 Task: Find connections with filter location Annaberg-Buchholz with filter topic #Businessintelligence with filter profile language Spanish with filter current company Crestron Electronics with filter school Amrita Vishwa Vidyapeetham with filter industry Education Administration Programs with filter service category Software Testing with filter keywords title Customer Support Representative
Action: Mouse moved to (561, 75)
Screenshot: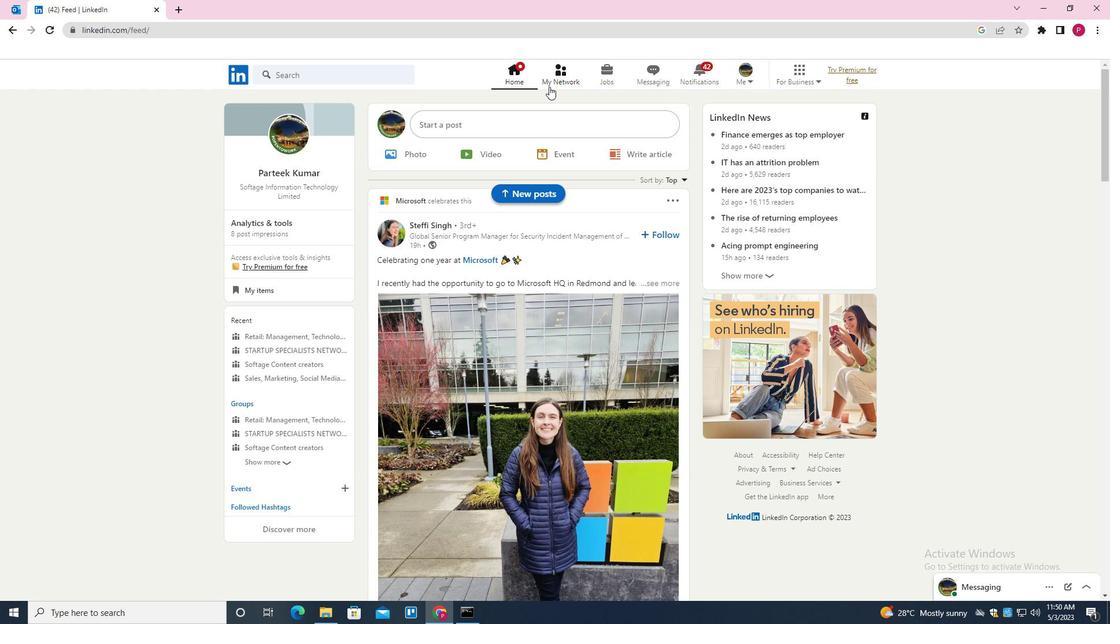 
Action: Mouse pressed left at (561, 75)
Screenshot: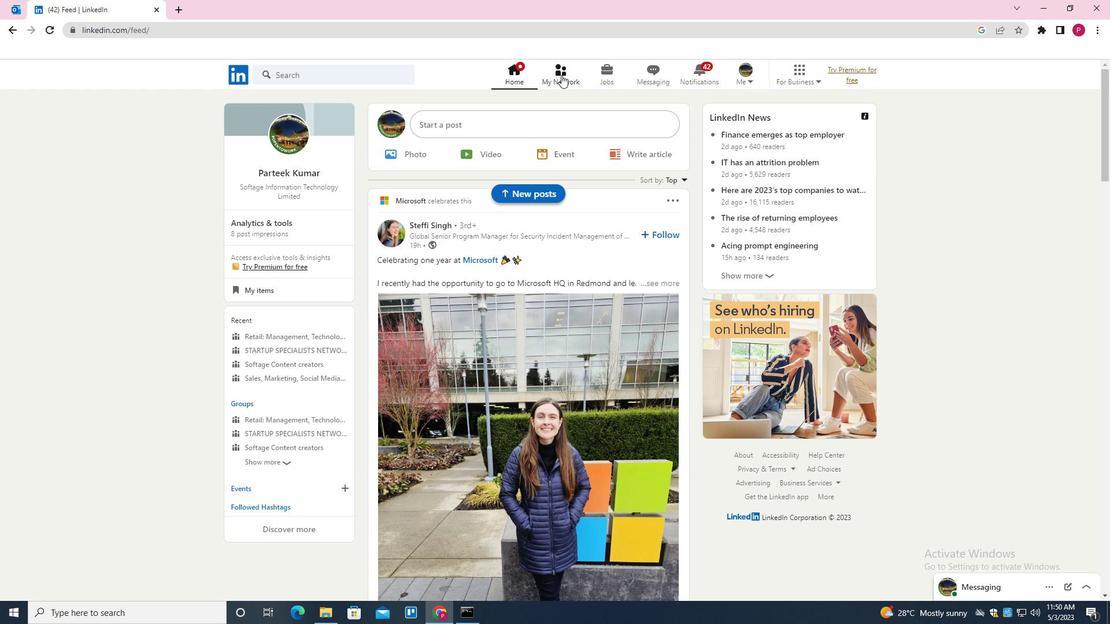 
Action: Mouse moved to (356, 140)
Screenshot: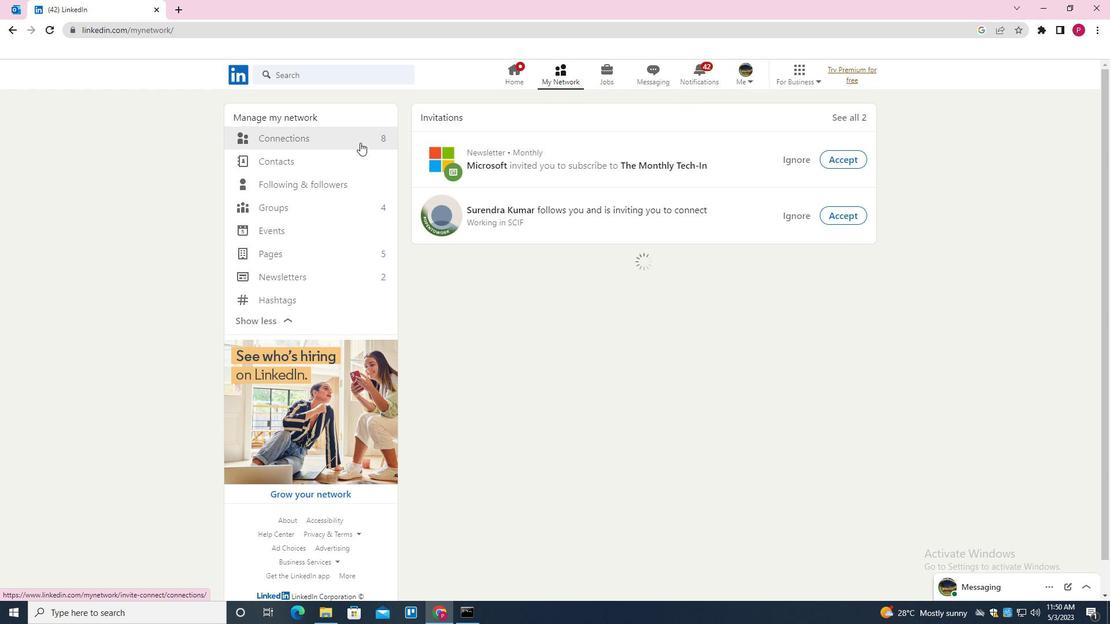 
Action: Mouse pressed left at (356, 140)
Screenshot: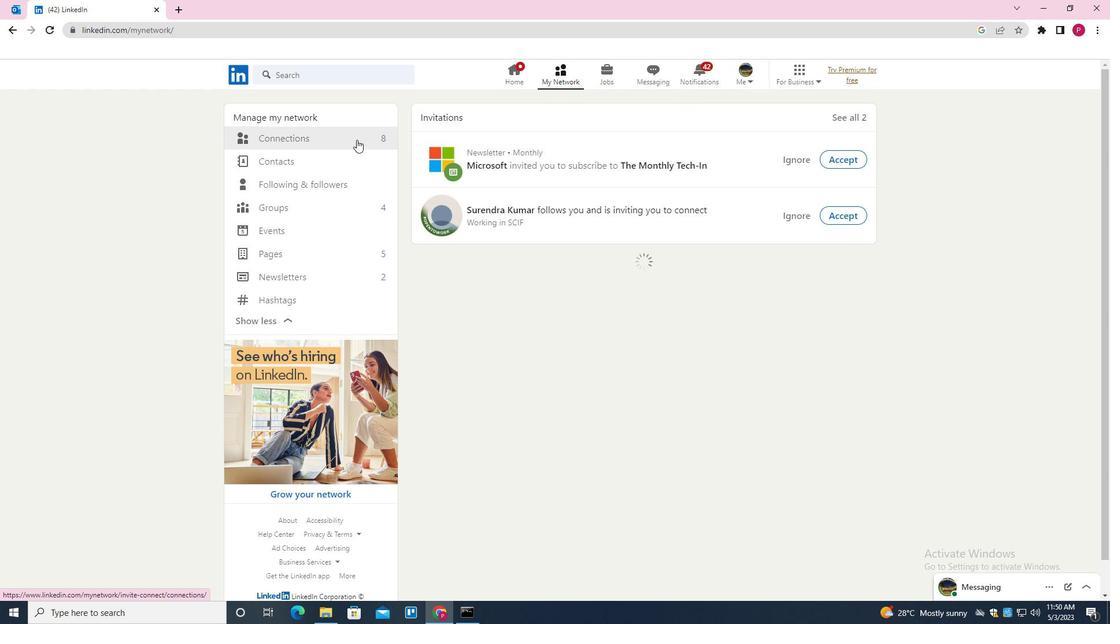 
Action: Mouse moved to (656, 139)
Screenshot: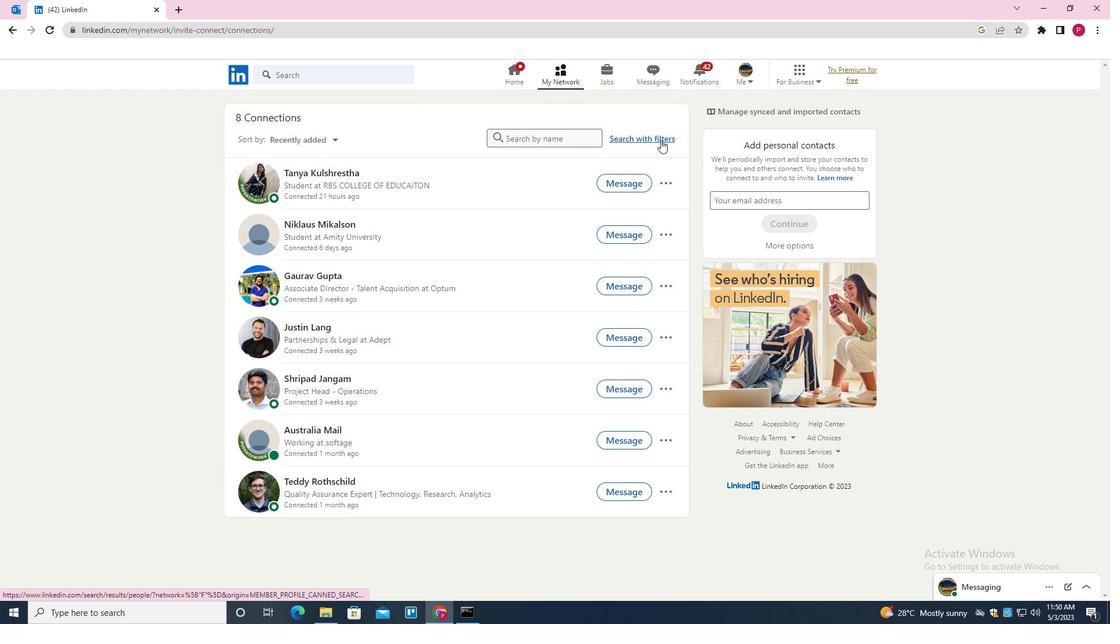 
Action: Mouse pressed left at (656, 139)
Screenshot: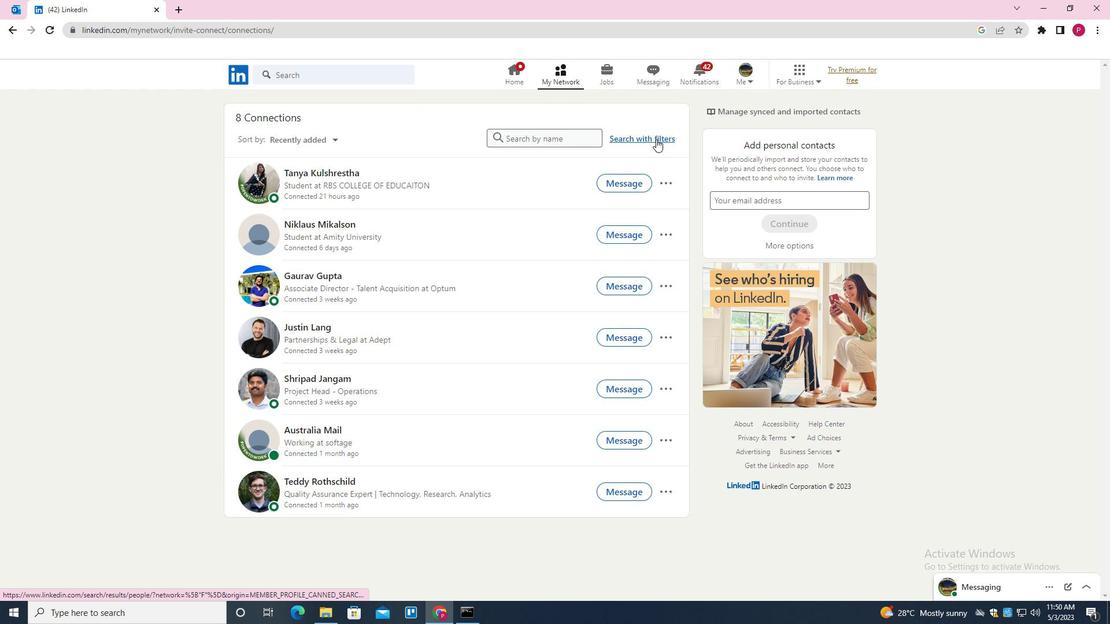 
Action: Mouse moved to (590, 108)
Screenshot: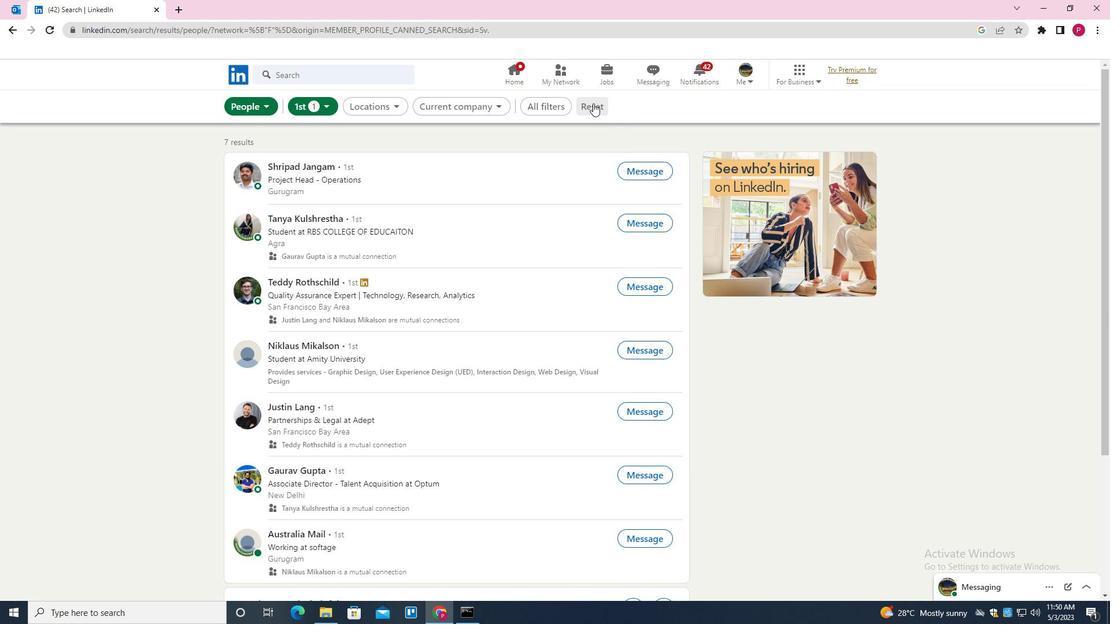 
Action: Mouse pressed left at (590, 108)
Screenshot: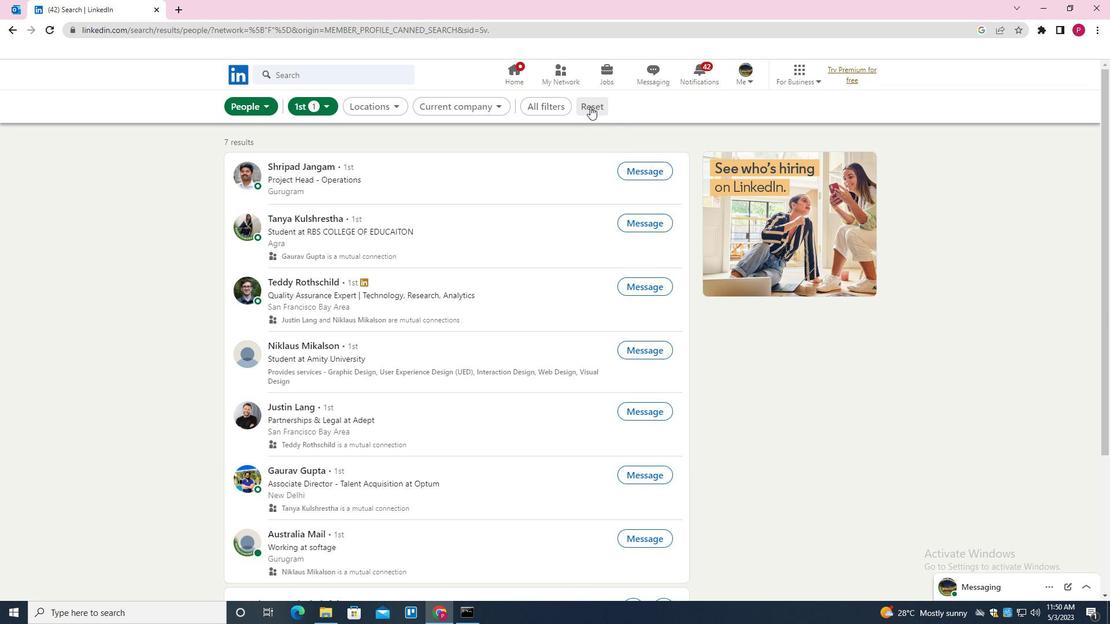 
Action: Mouse moved to (584, 106)
Screenshot: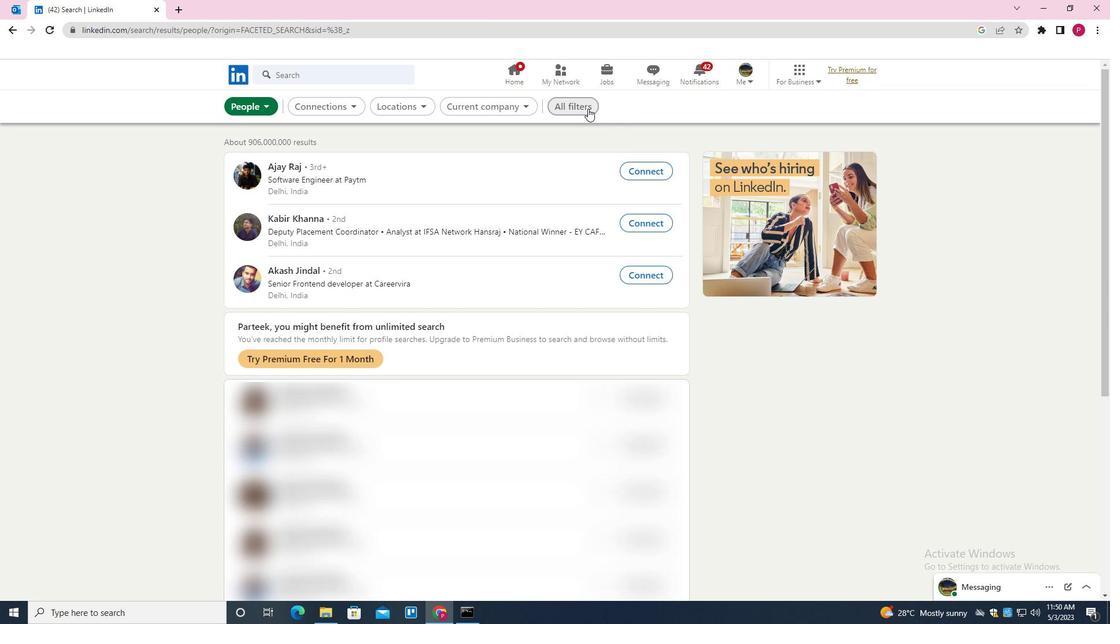 
Action: Mouse pressed left at (584, 106)
Screenshot: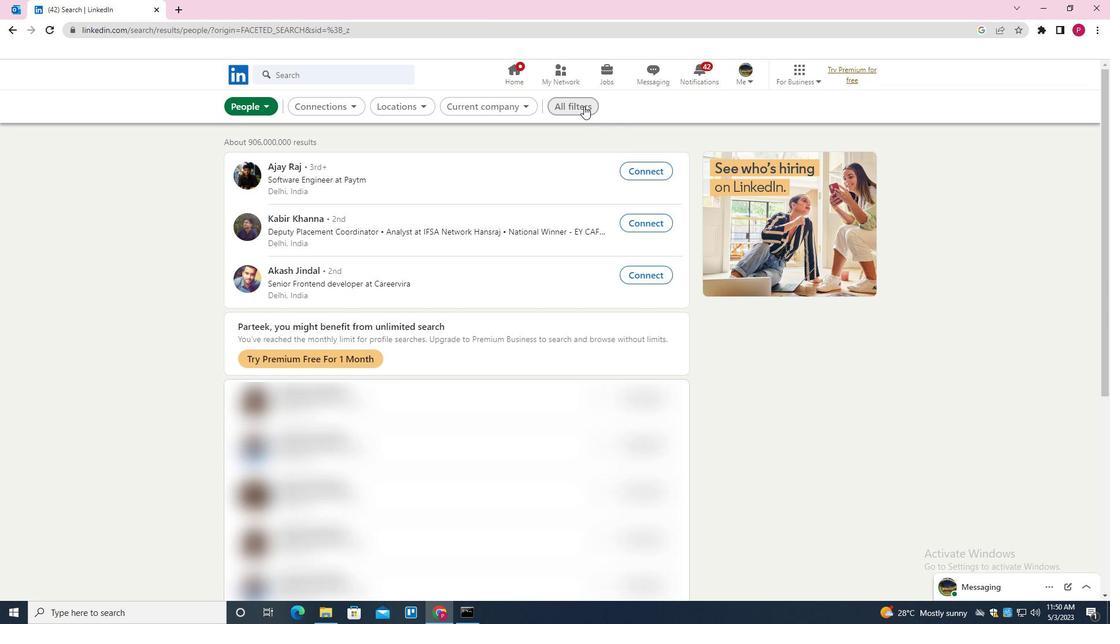 
Action: Mouse moved to (837, 248)
Screenshot: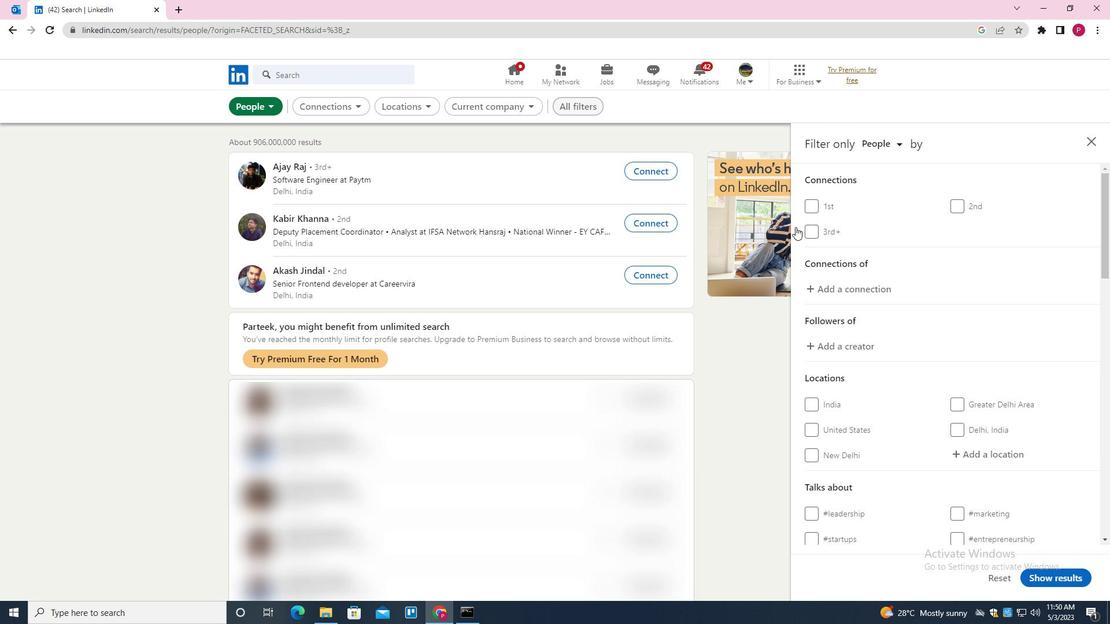 
Action: Mouse scrolled (837, 248) with delta (0, 0)
Screenshot: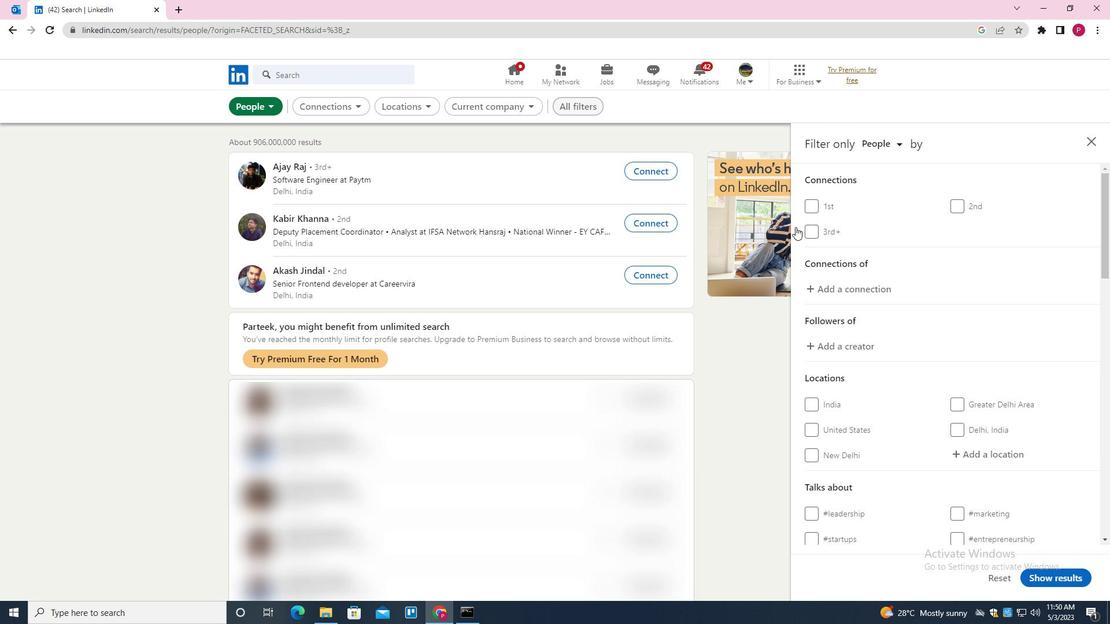 
Action: Mouse moved to (852, 258)
Screenshot: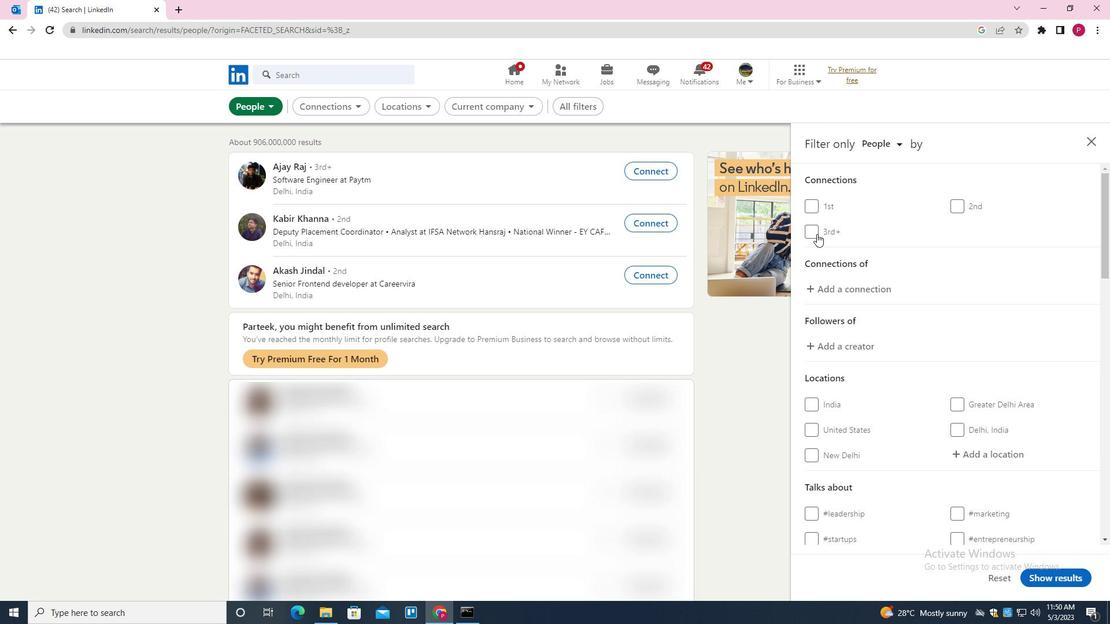 
Action: Mouse scrolled (852, 257) with delta (0, 0)
Screenshot: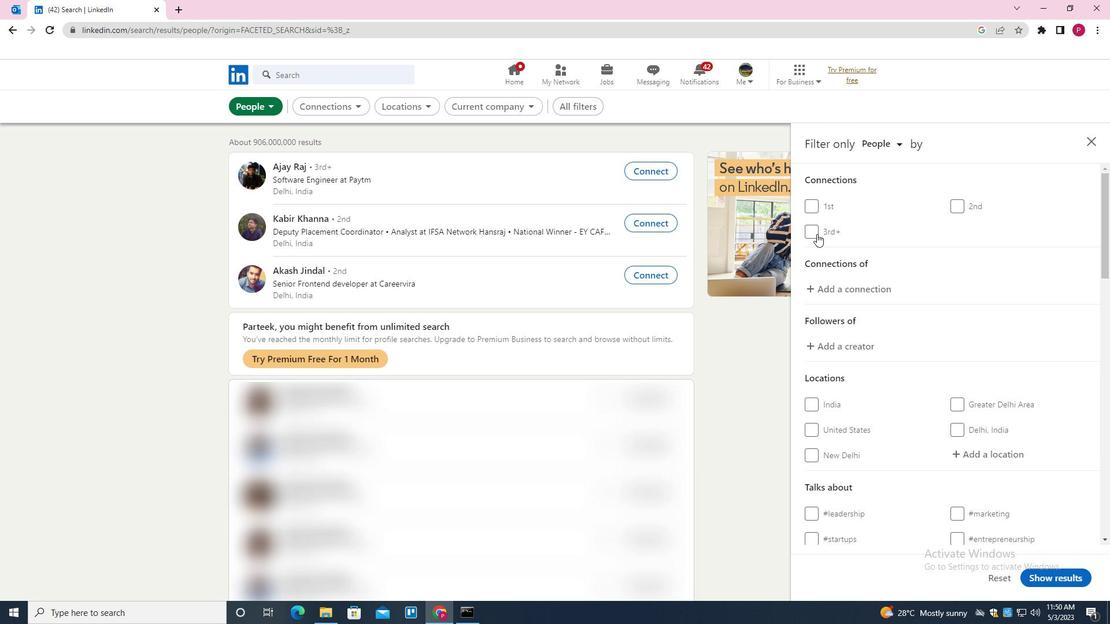 
Action: Mouse moved to (993, 343)
Screenshot: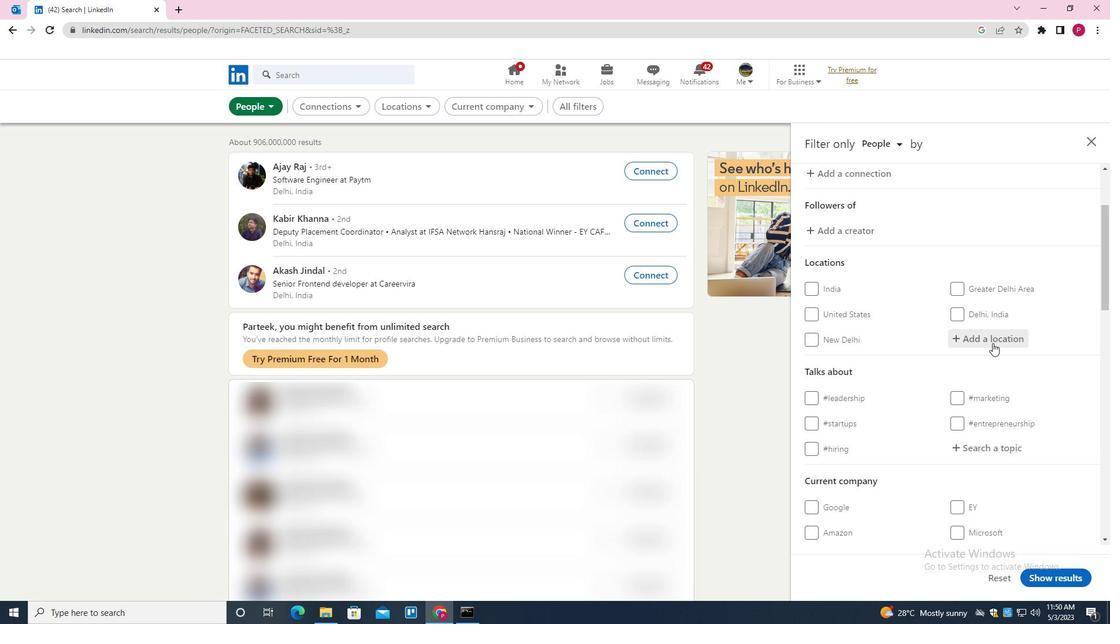 
Action: Mouse pressed left at (993, 343)
Screenshot: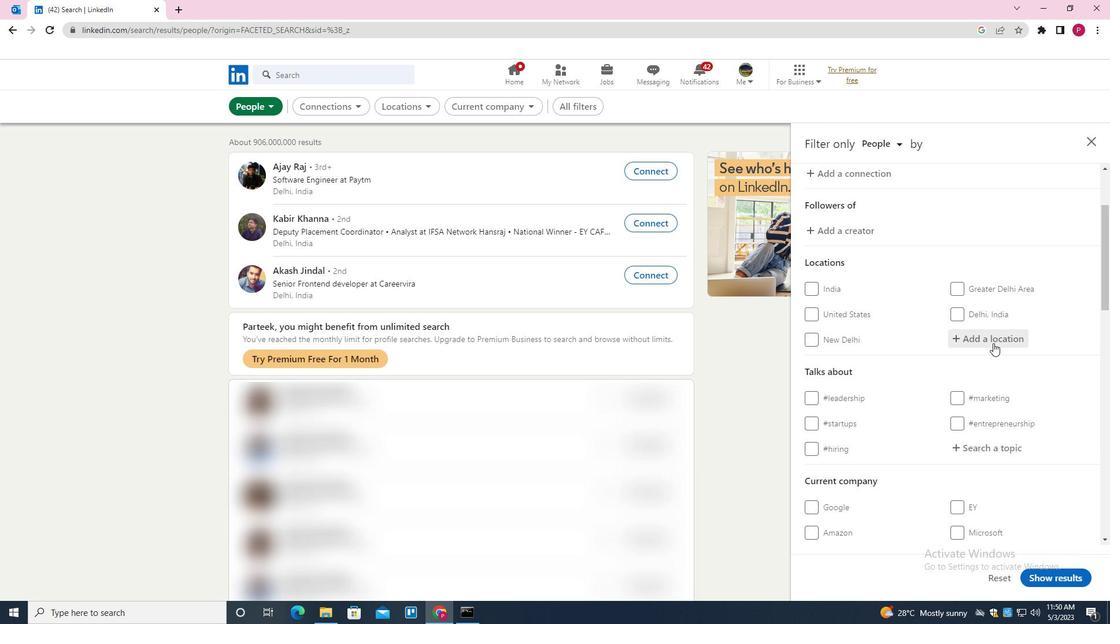 
Action: Key pressed <Key.shift>ANNABERG<Key.down><Key.enter>
Screenshot: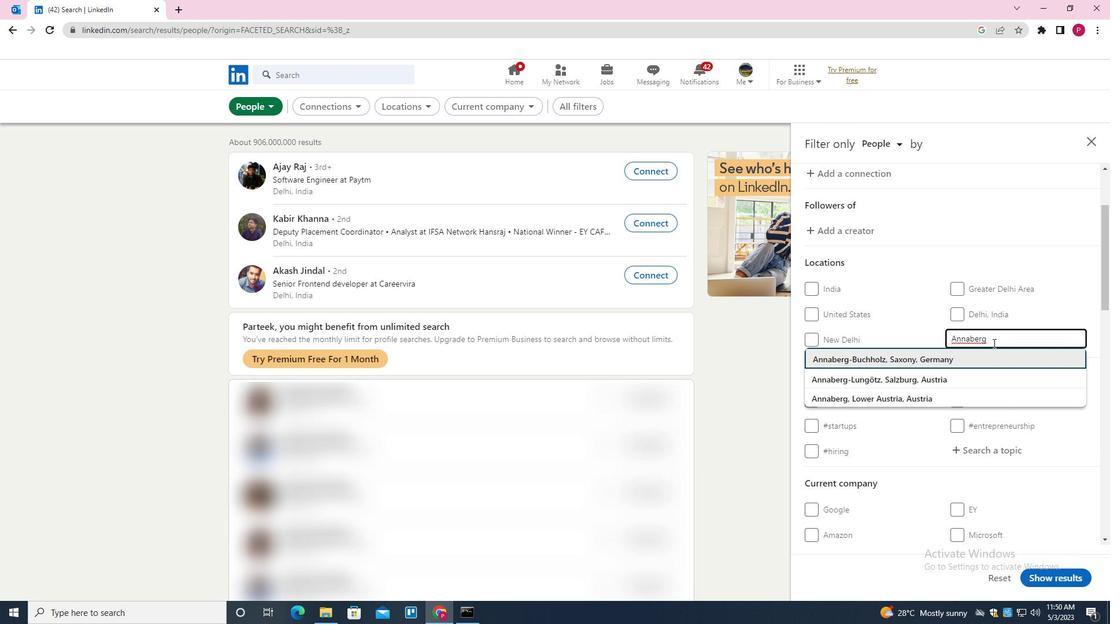 
Action: Mouse moved to (985, 299)
Screenshot: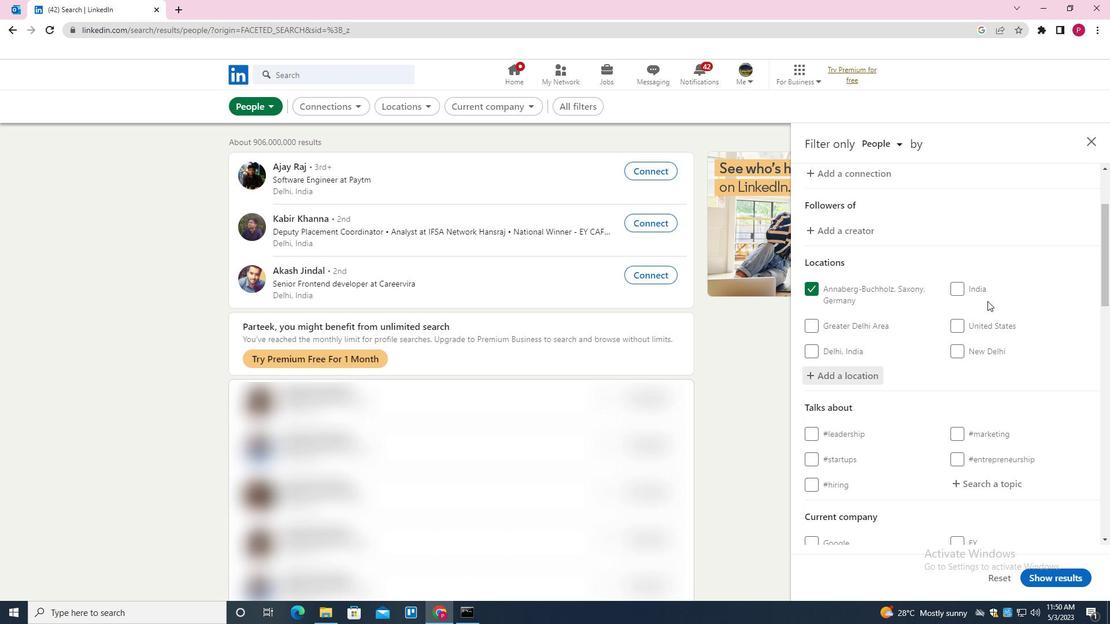 
Action: Mouse scrolled (985, 299) with delta (0, 0)
Screenshot: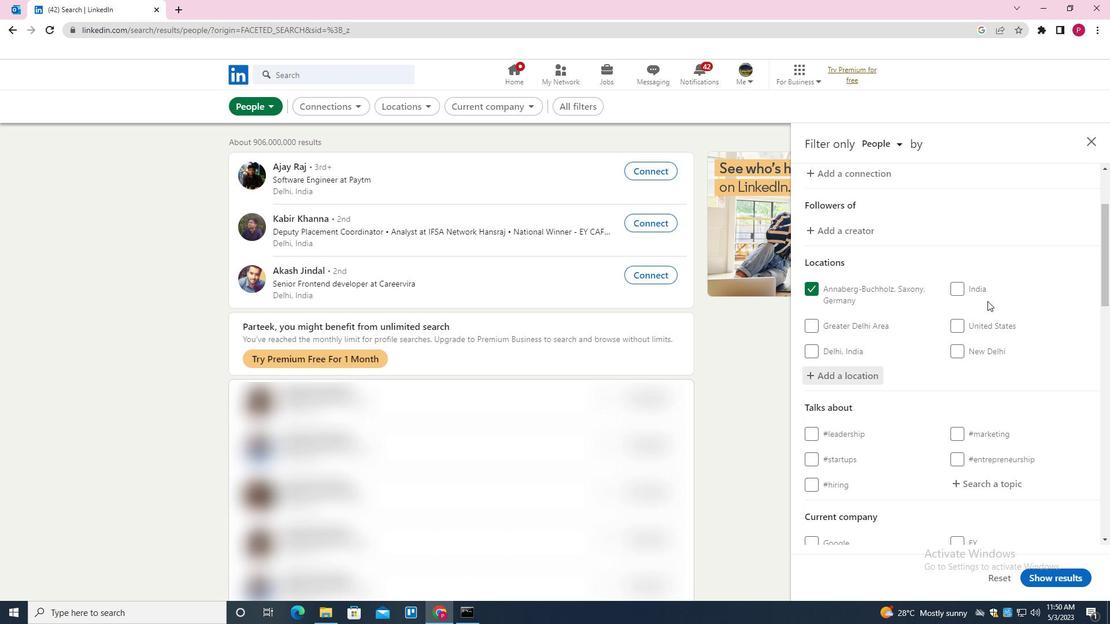 
Action: Mouse moved to (984, 299)
Screenshot: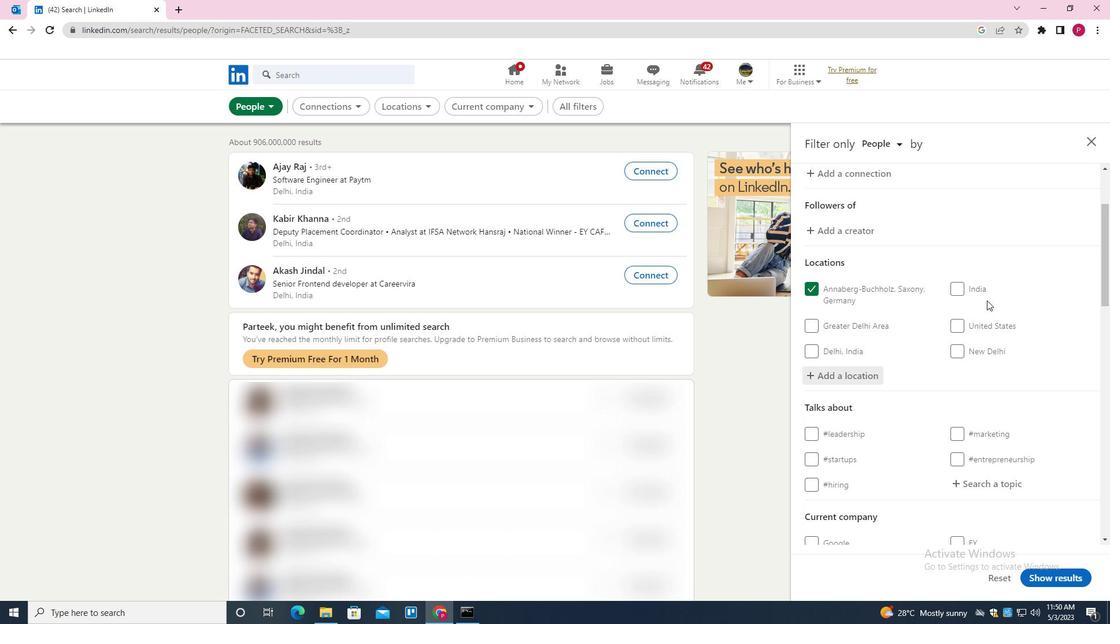 
Action: Mouse scrolled (984, 299) with delta (0, 0)
Screenshot: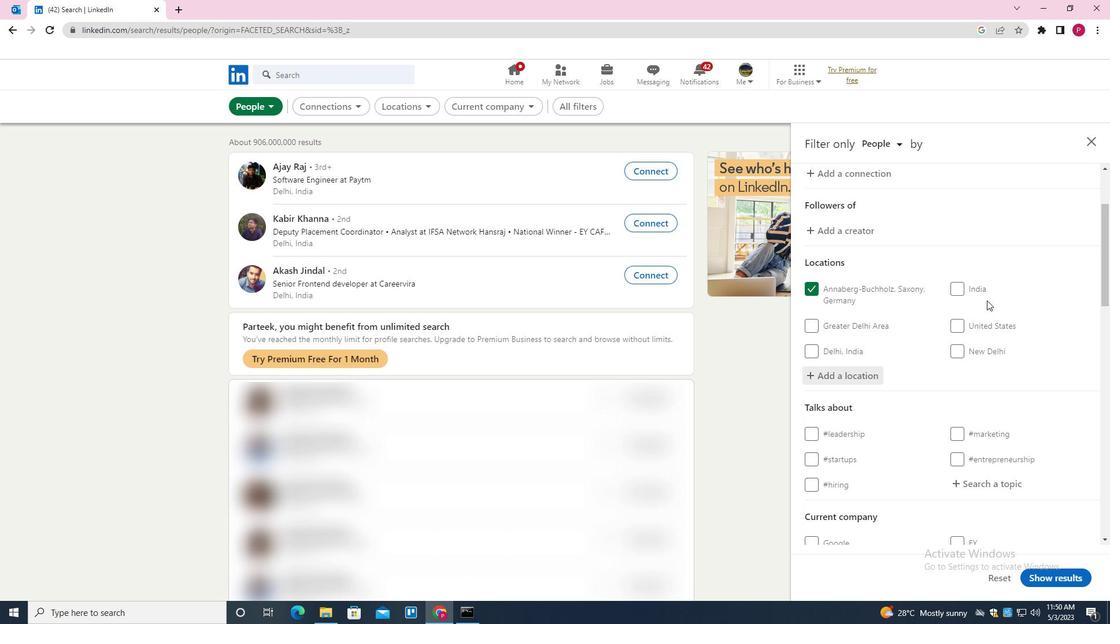 
Action: Mouse moved to (988, 365)
Screenshot: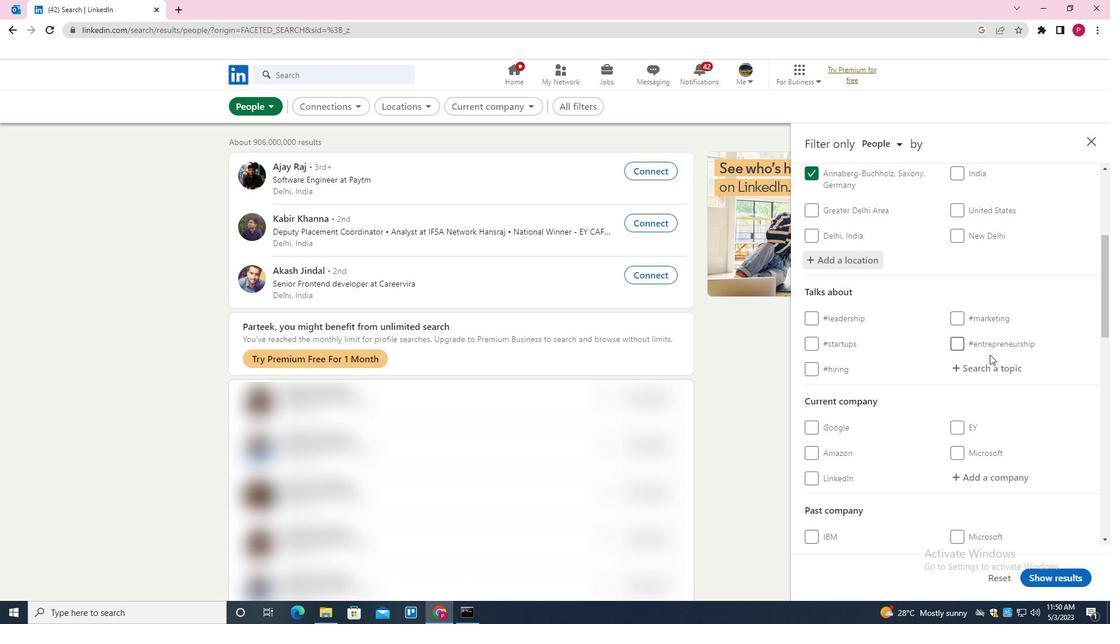 
Action: Mouse pressed left at (988, 365)
Screenshot: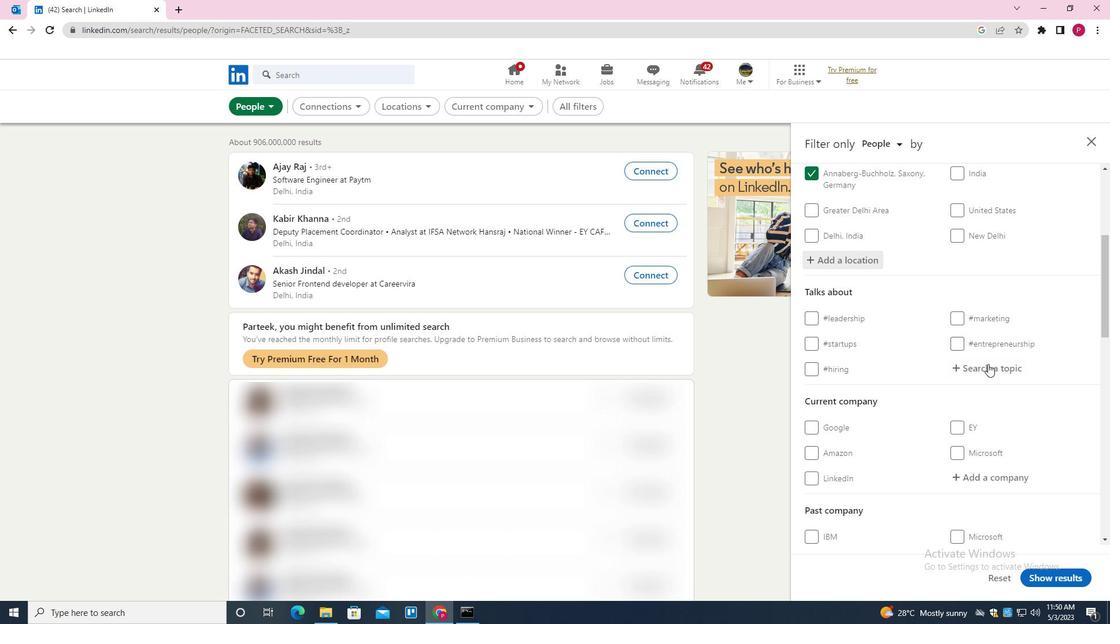 
Action: Mouse moved to (988, 366)
Screenshot: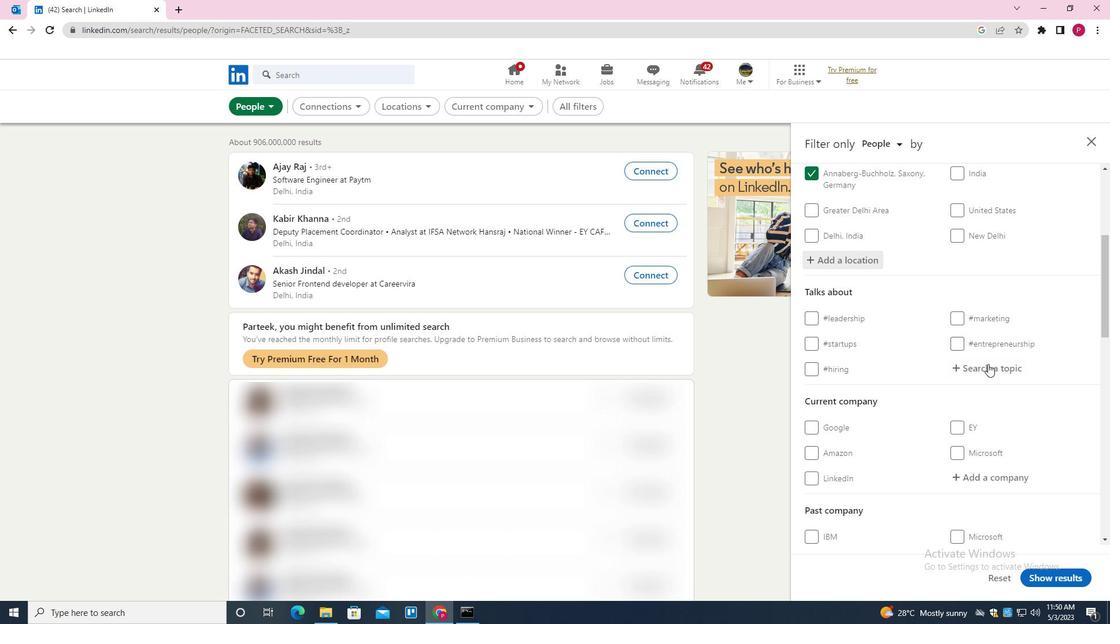
Action: Key pressed BUSINESSINTELIH<Key.backspace>GENCE<Key.down><Key.enter>
Screenshot: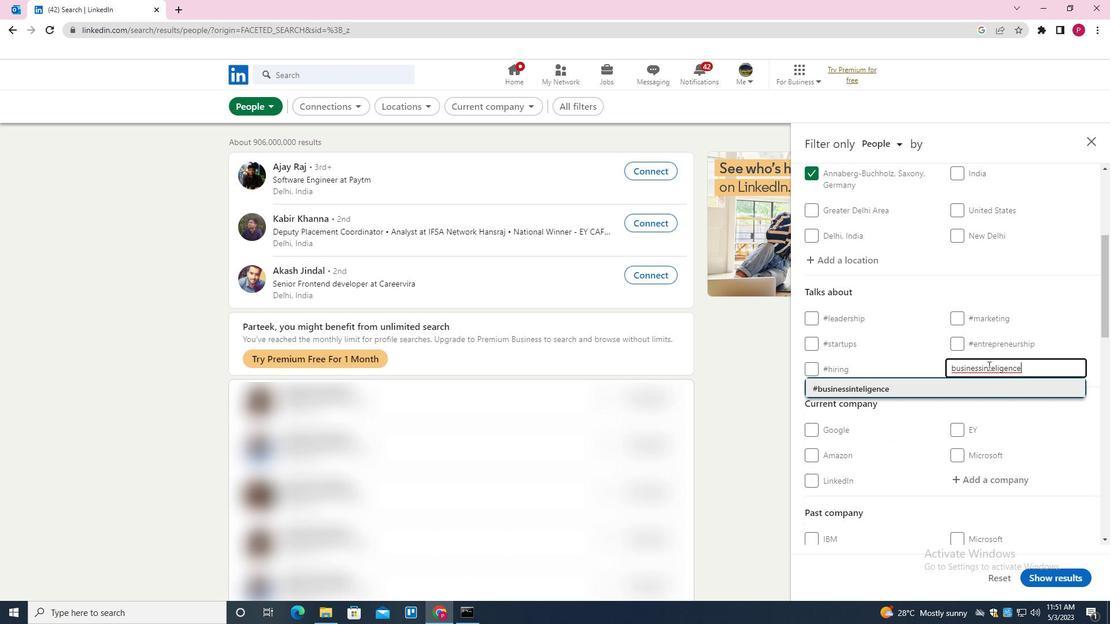 
Action: Mouse moved to (863, 291)
Screenshot: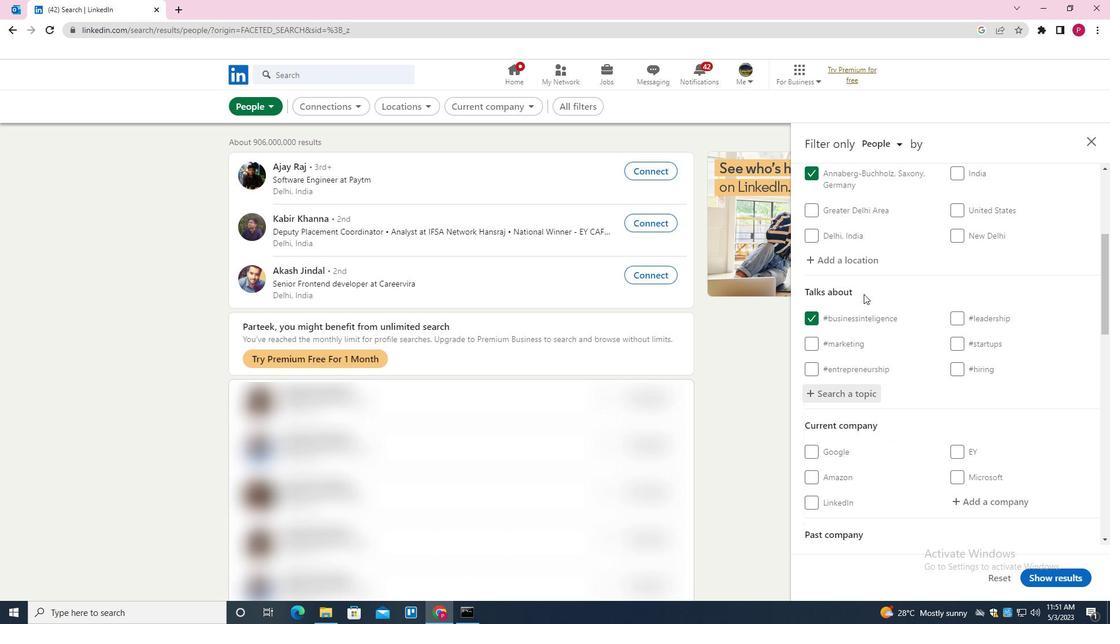
Action: Mouse scrolled (863, 291) with delta (0, 0)
Screenshot: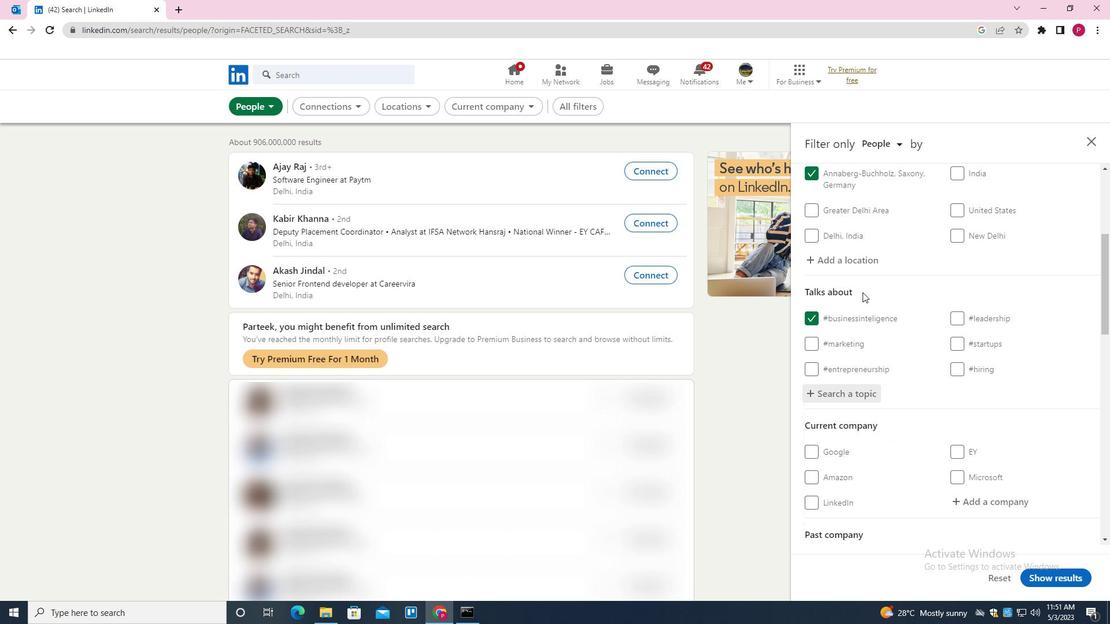 
Action: Mouse scrolled (863, 291) with delta (0, 0)
Screenshot: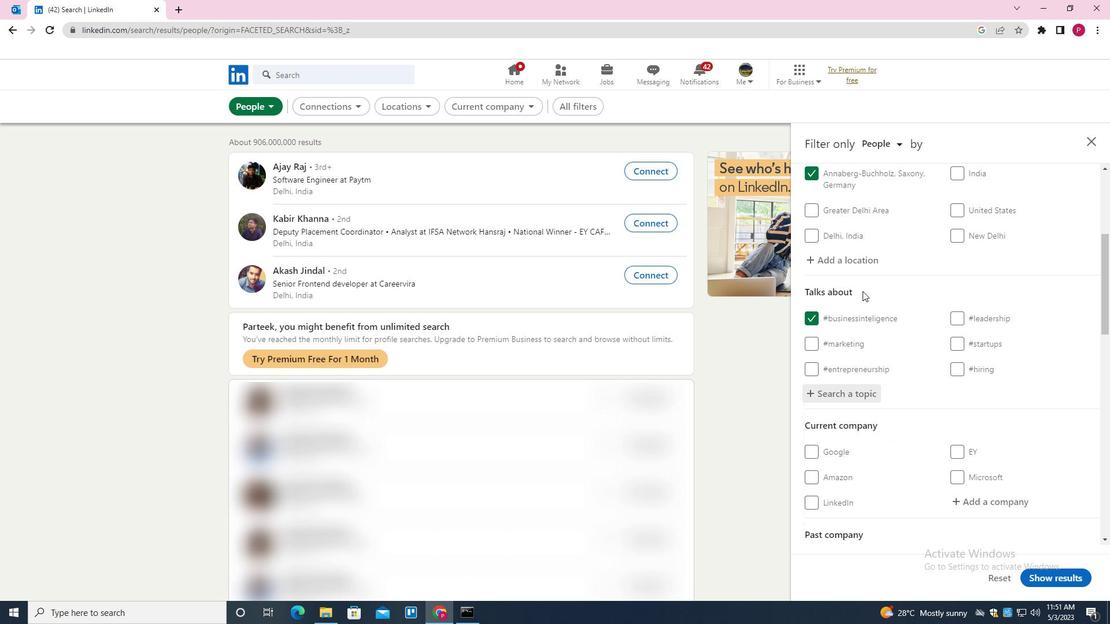 
Action: Mouse scrolled (863, 291) with delta (0, 0)
Screenshot: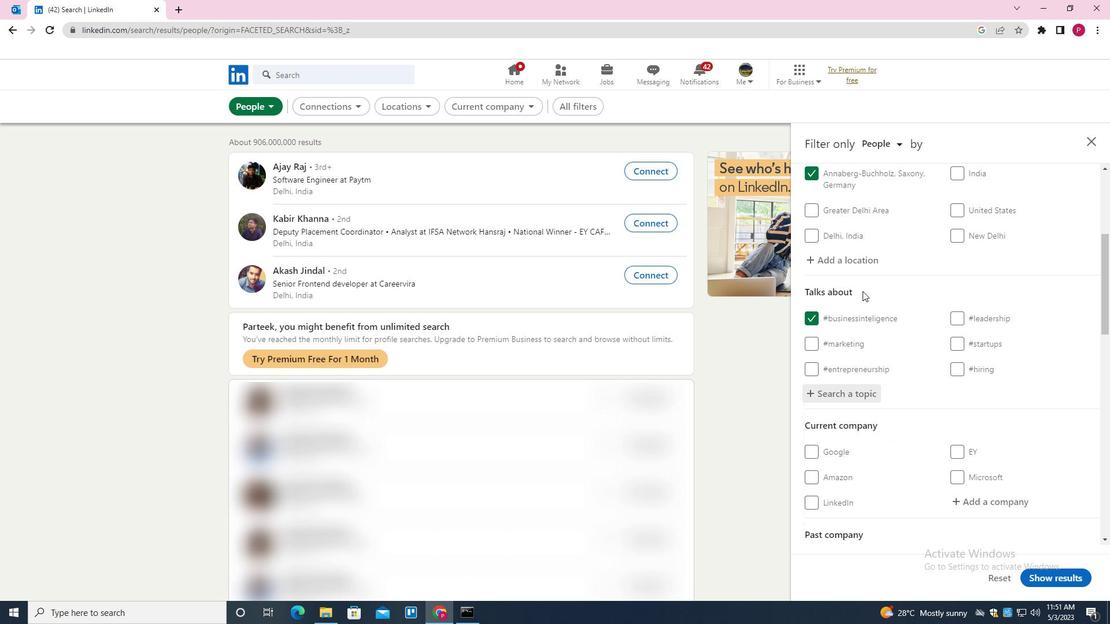 
Action: Mouse scrolled (863, 291) with delta (0, 0)
Screenshot: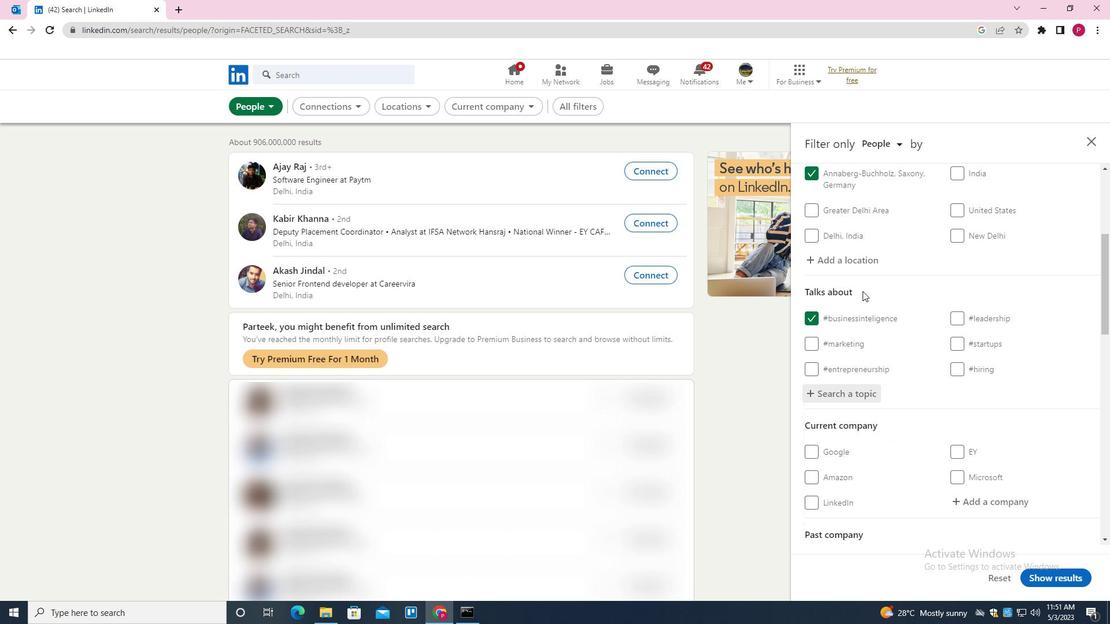 
Action: Mouse scrolled (863, 291) with delta (0, 0)
Screenshot: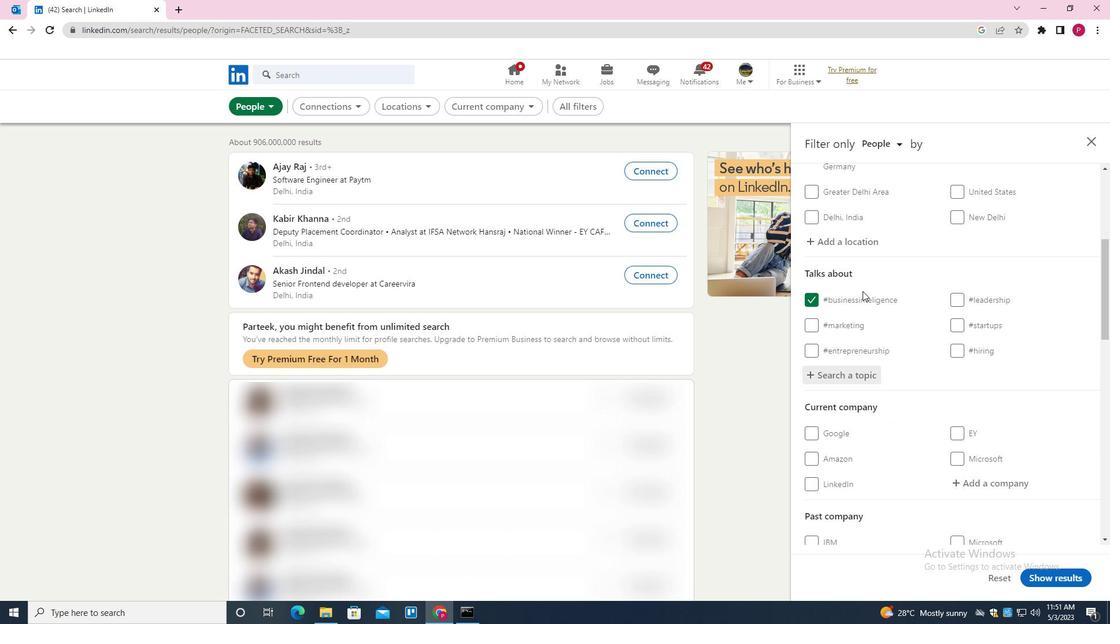 
Action: Mouse moved to (863, 295)
Screenshot: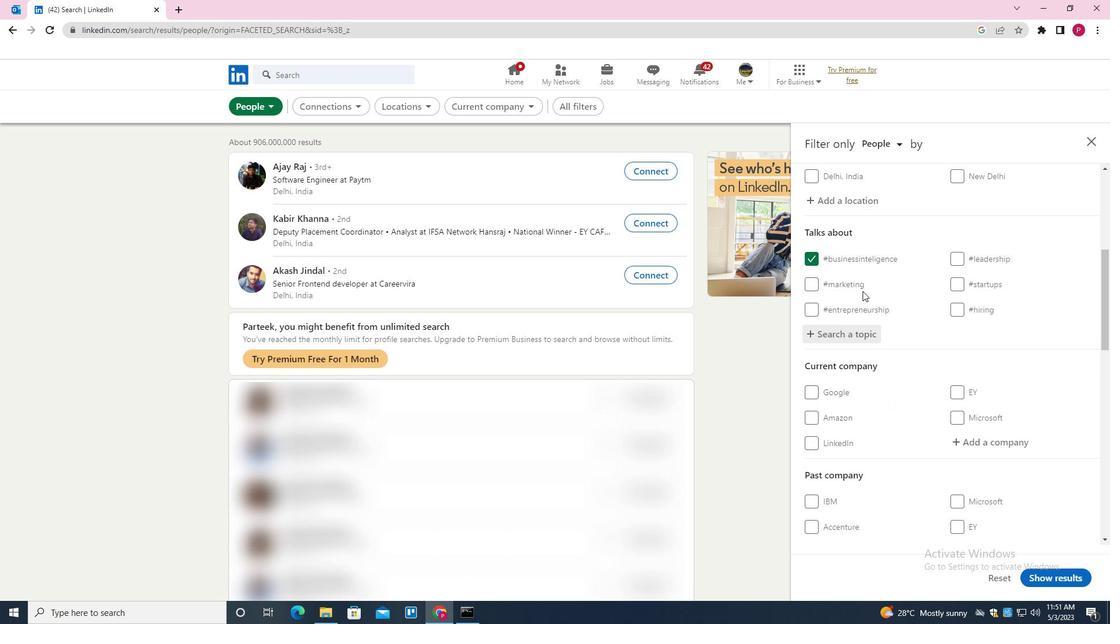 
Action: Mouse scrolled (863, 294) with delta (0, 0)
Screenshot: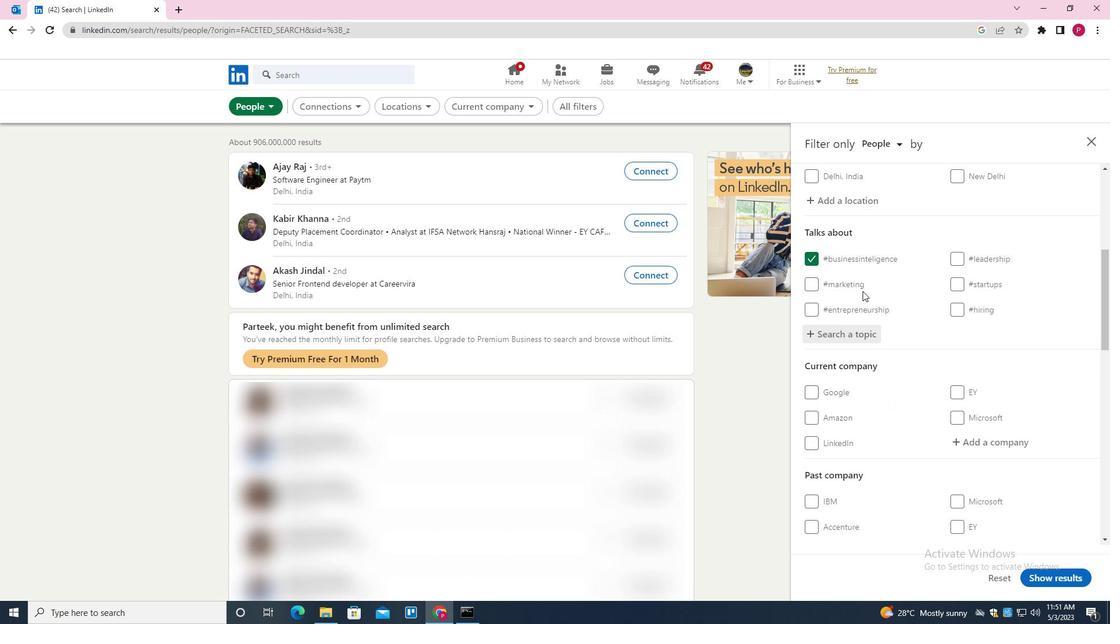 
Action: Mouse moved to (864, 327)
Screenshot: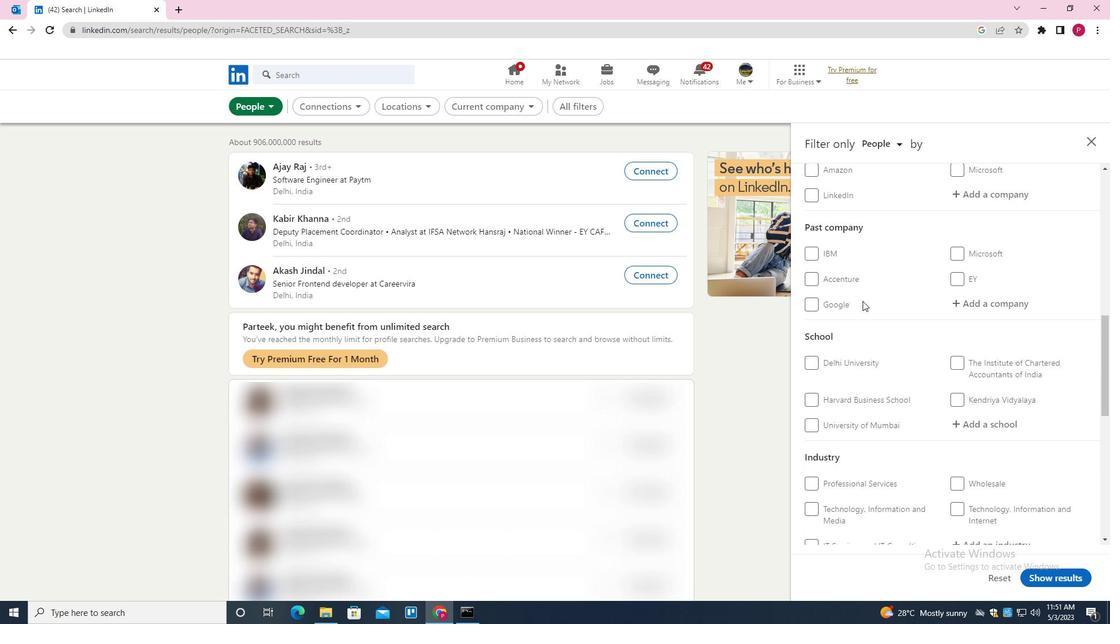 
Action: Mouse scrolled (864, 326) with delta (0, 0)
Screenshot: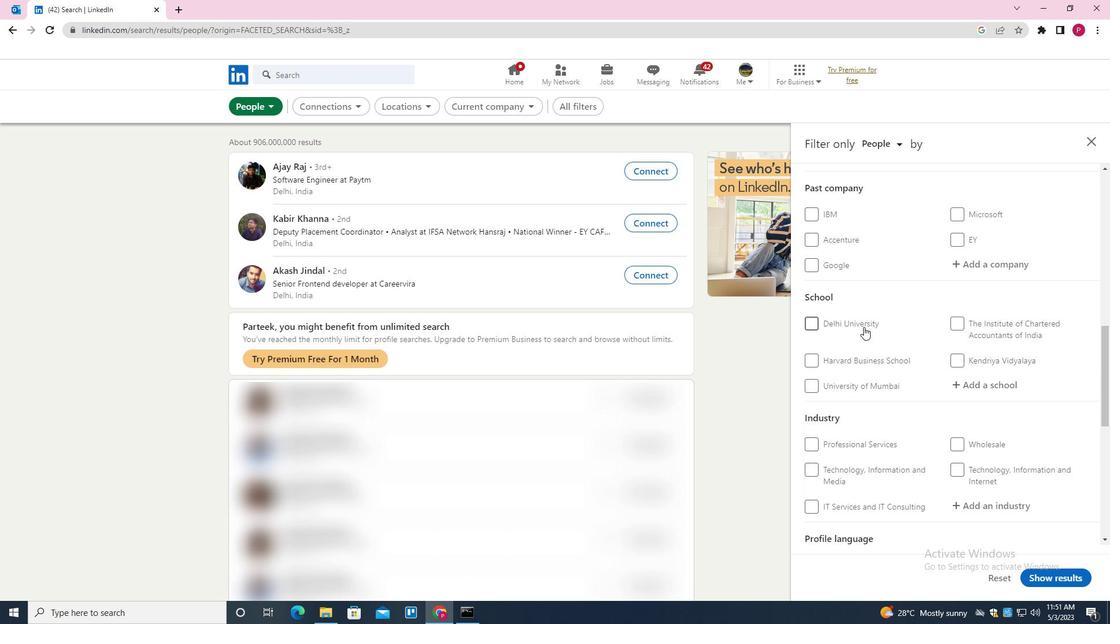 
Action: Mouse scrolled (864, 326) with delta (0, 0)
Screenshot: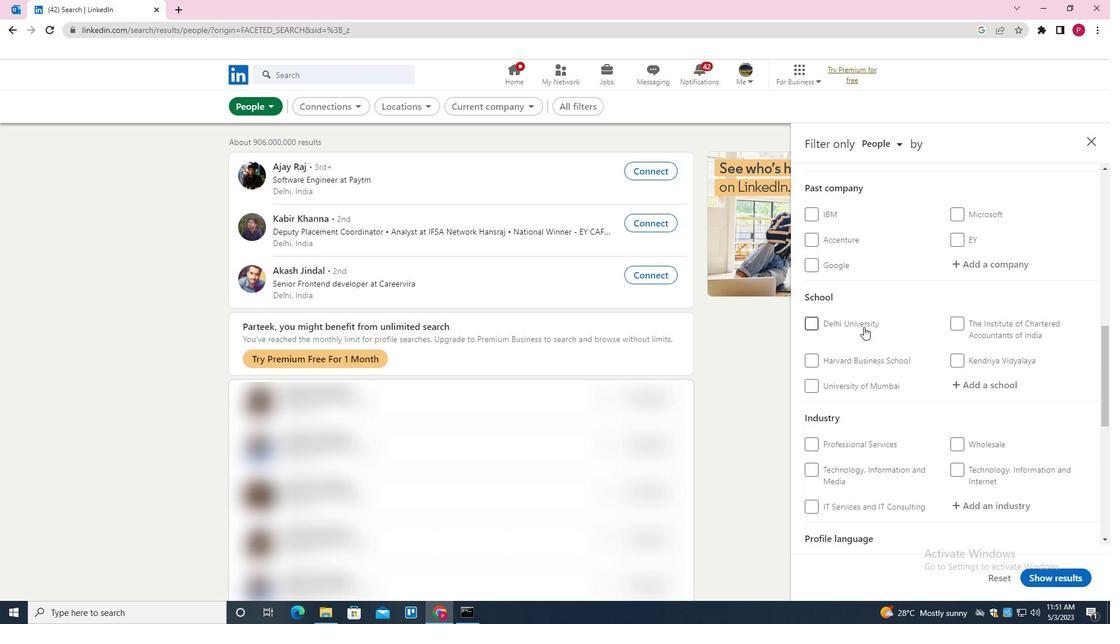 
Action: Mouse scrolled (864, 326) with delta (0, 0)
Screenshot: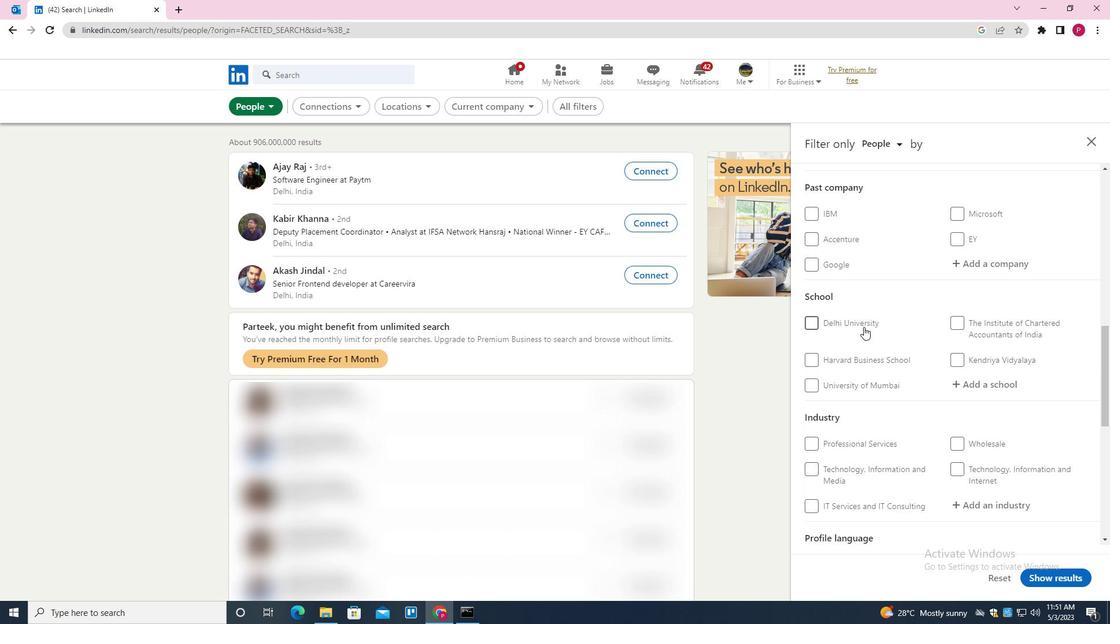 
Action: Mouse scrolled (864, 326) with delta (0, 0)
Screenshot: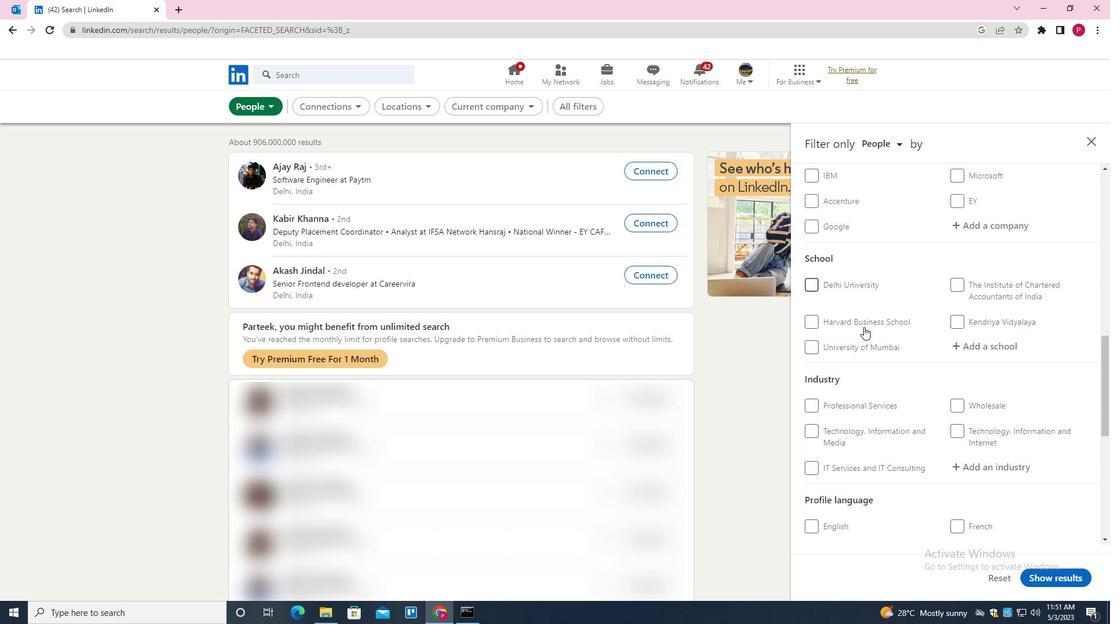 
Action: Mouse moved to (830, 354)
Screenshot: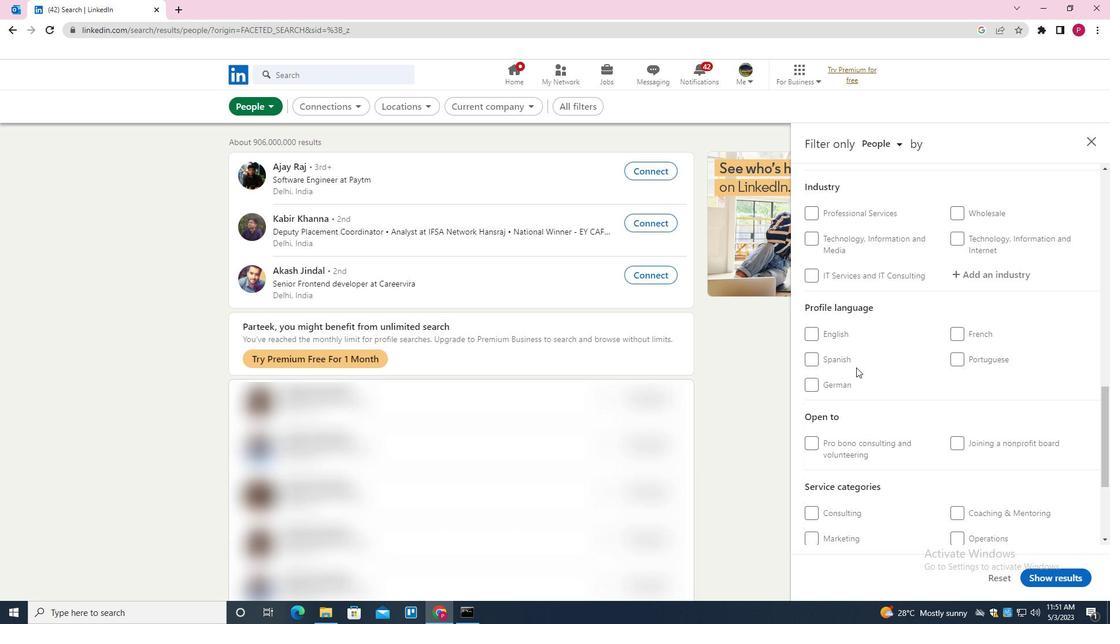 
Action: Mouse pressed left at (830, 354)
Screenshot: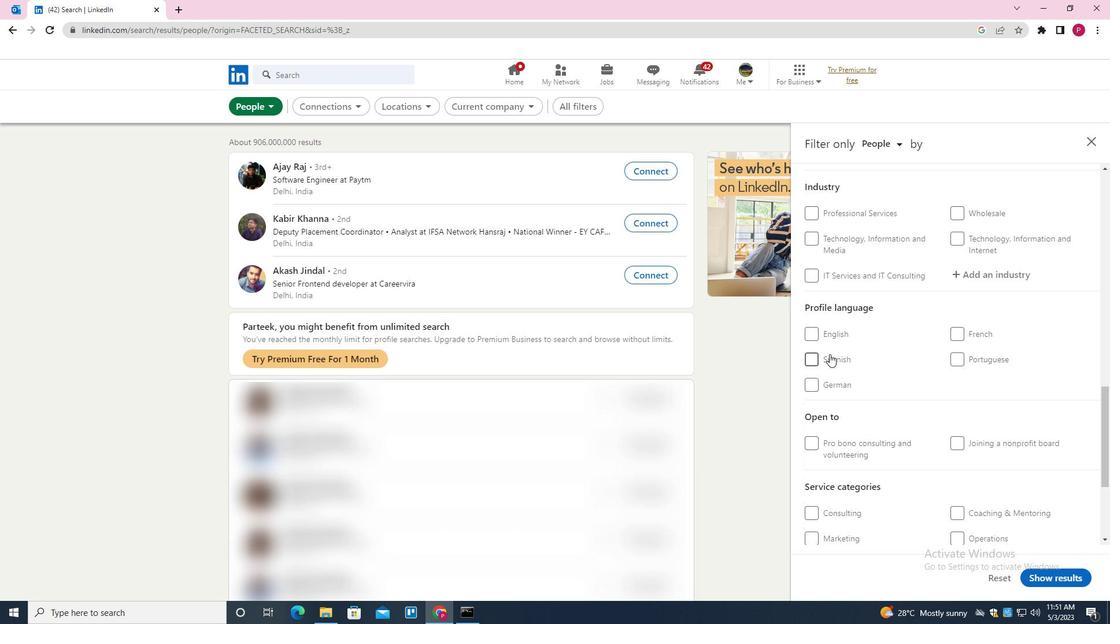 
Action: Mouse moved to (906, 366)
Screenshot: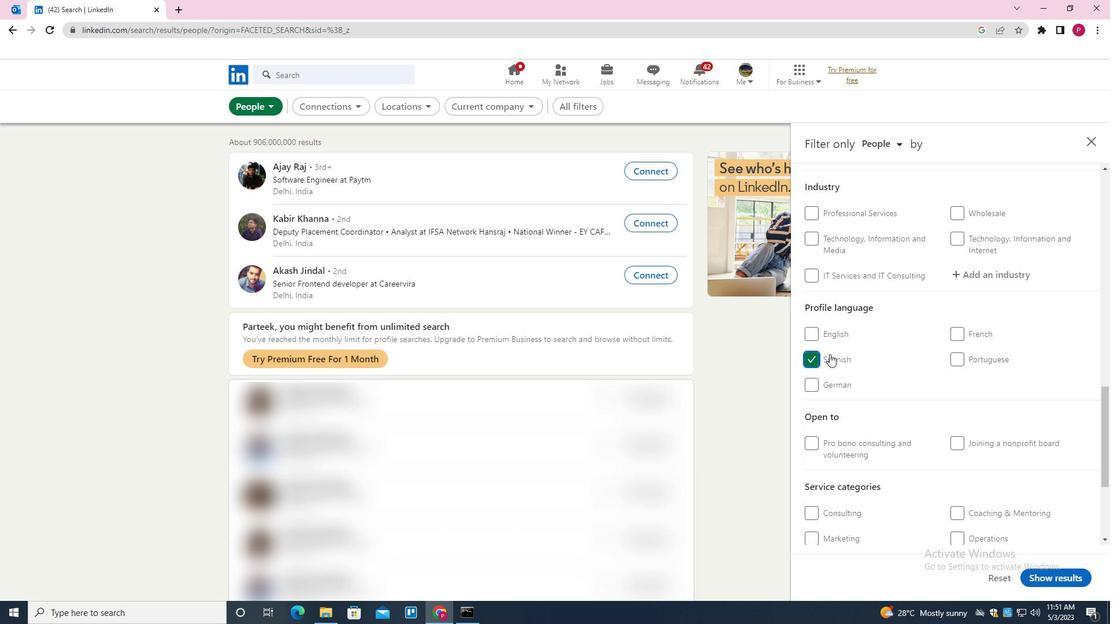 
Action: Mouse scrolled (906, 366) with delta (0, 0)
Screenshot: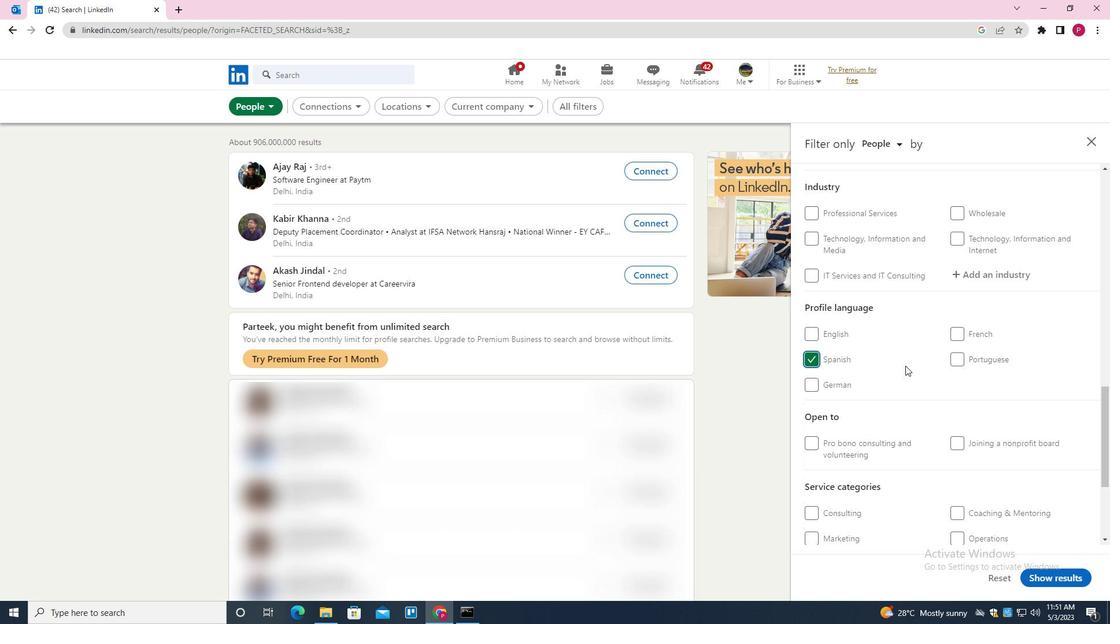 
Action: Mouse scrolled (906, 366) with delta (0, 0)
Screenshot: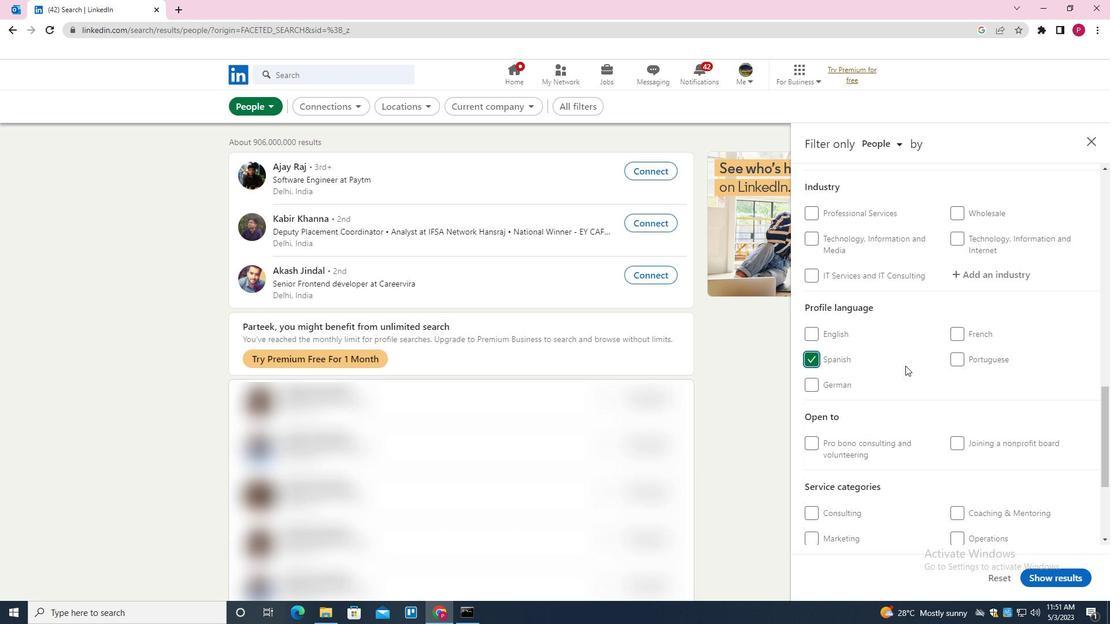 
Action: Mouse scrolled (906, 366) with delta (0, 0)
Screenshot: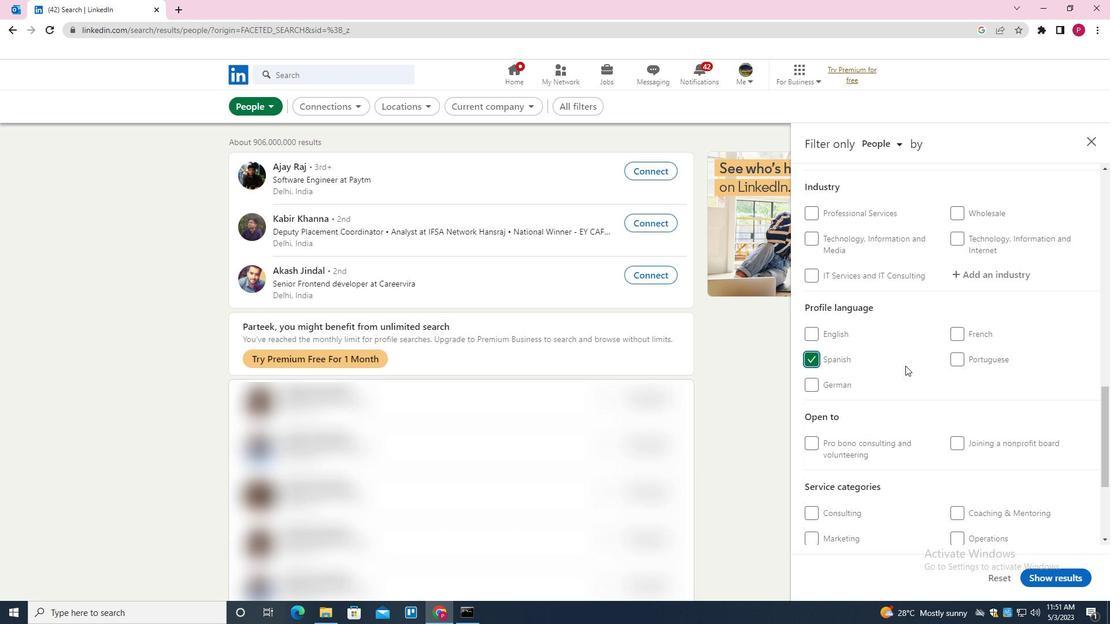 
Action: Mouse scrolled (906, 366) with delta (0, 0)
Screenshot: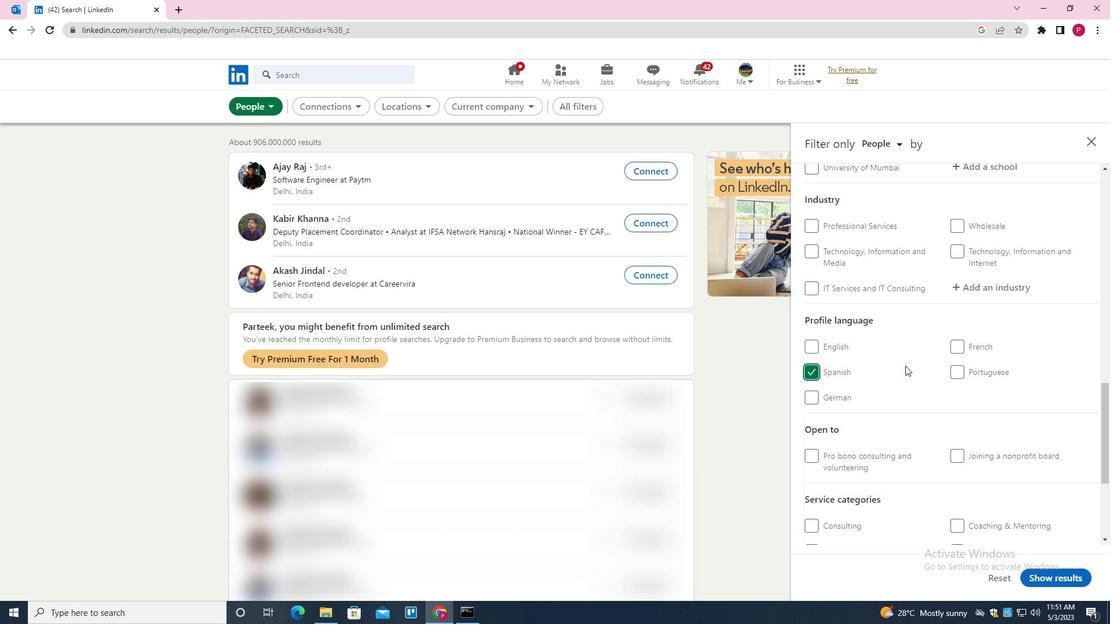 
Action: Mouse scrolled (906, 366) with delta (0, 0)
Screenshot: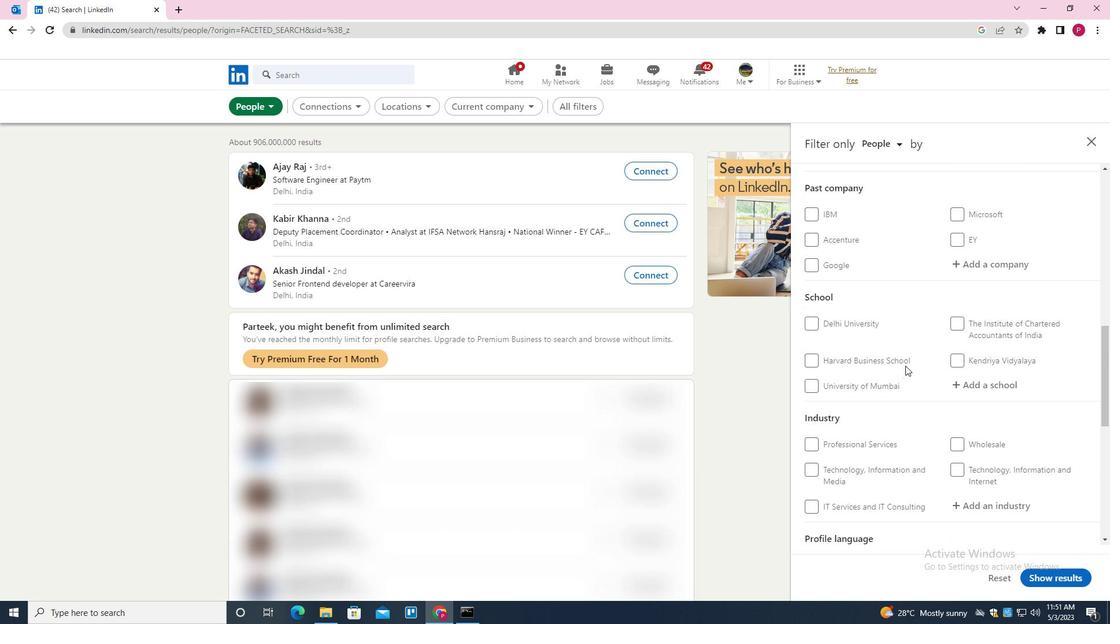 
Action: Mouse scrolled (906, 366) with delta (0, 0)
Screenshot: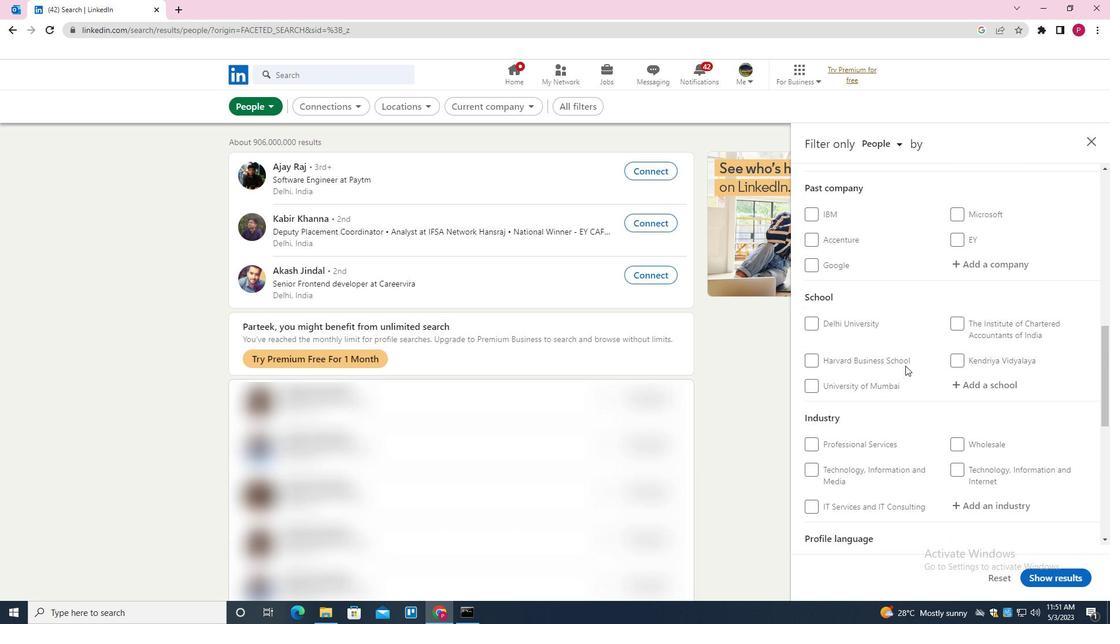
Action: Mouse moved to (984, 273)
Screenshot: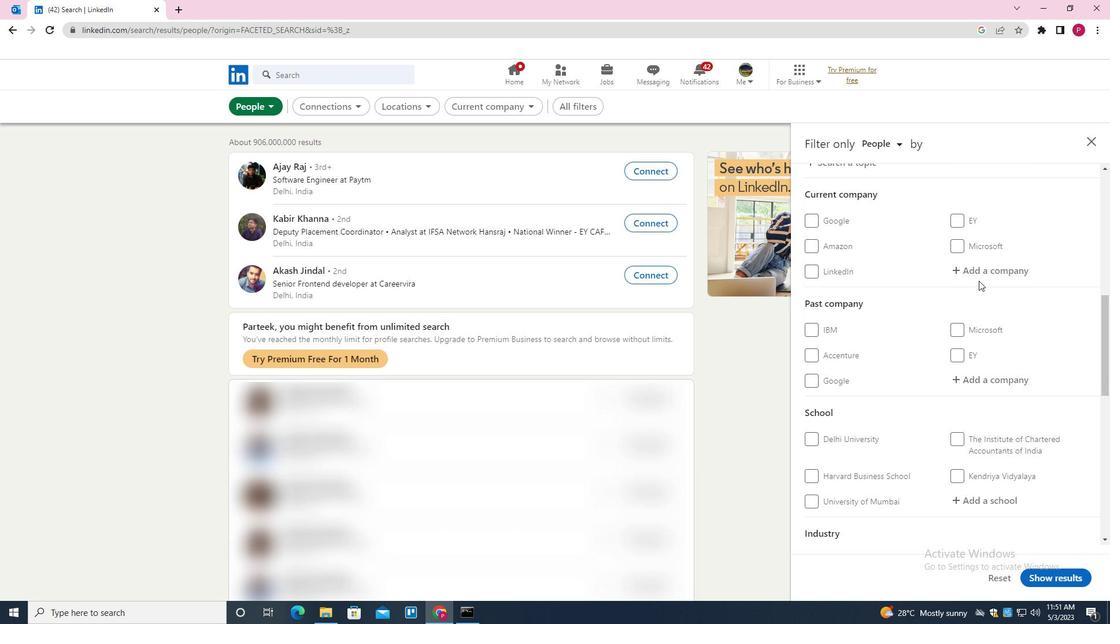 
Action: Mouse pressed left at (984, 273)
Screenshot: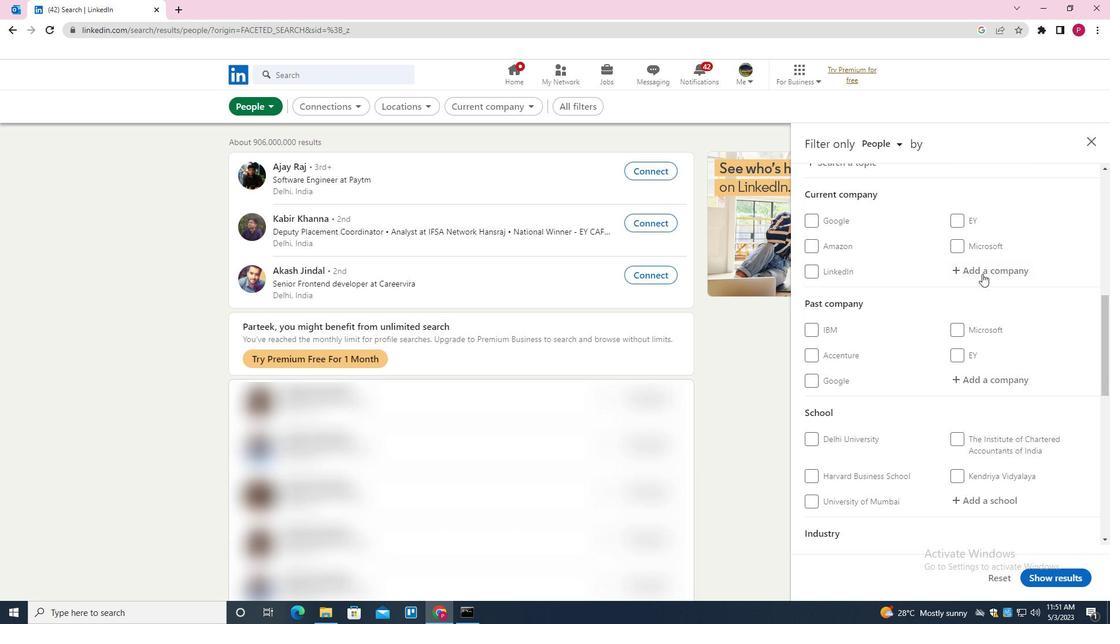 
Action: Key pressed <Key.shift><Key.shift><Key.shift><Key.shift><Key.shift><Key.shift><Key.shift><Key.shift><Key.shift><Key.shift>CESTRON<Key.space><Key.shift><Key.shift><Key.shift><Key.shift><Key.shift><Key.shift>ELECTRONICS<Key.backspace><Key.backspace><Key.backspace><Key.backspace><Key.backspace><Key.backspace><Key.backspace><Key.backspace><Key.backspace><Key.backspace><Key.backspace><Key.backspace><Key.backspace><Key.backspace><Key.backspace><Key.backspace><Key.backspace><Key.backspace><Key.backspace><Key.backspace><Key.backspace><Key.backspace><Key.backspace><Key.shift>CRESTRON<Key.space><Key.shift><Key.shift><Key.shift><Key.shift><Key.shift>ELECTRONICS<Key.space><Key.down><Key.enter>
Screenshot: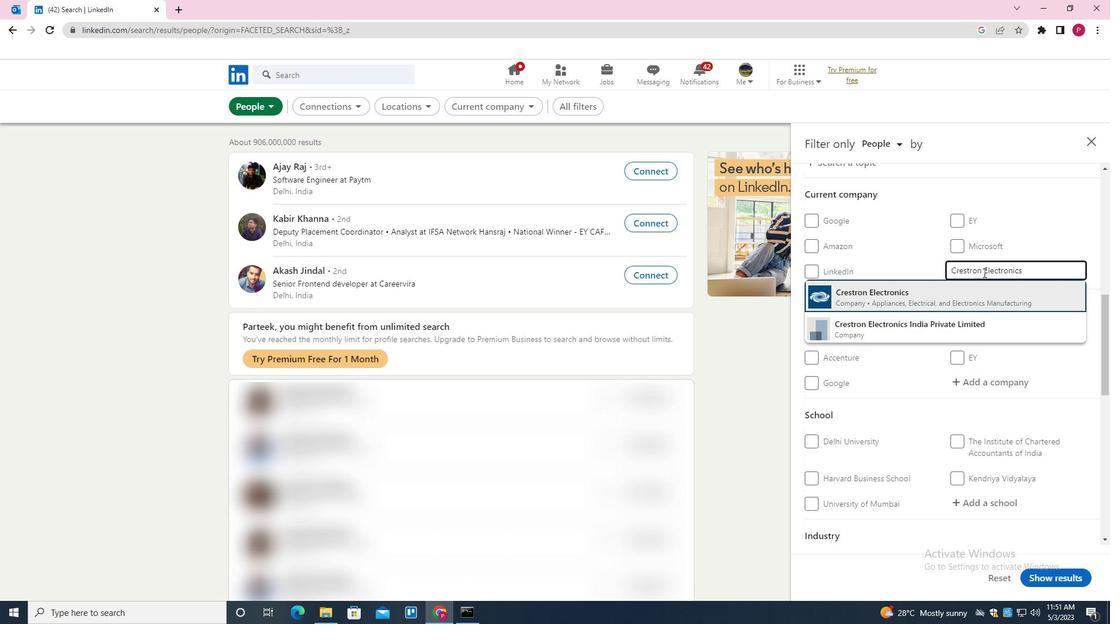 
Action: Mouse moved to (963, 302)
Screenshot: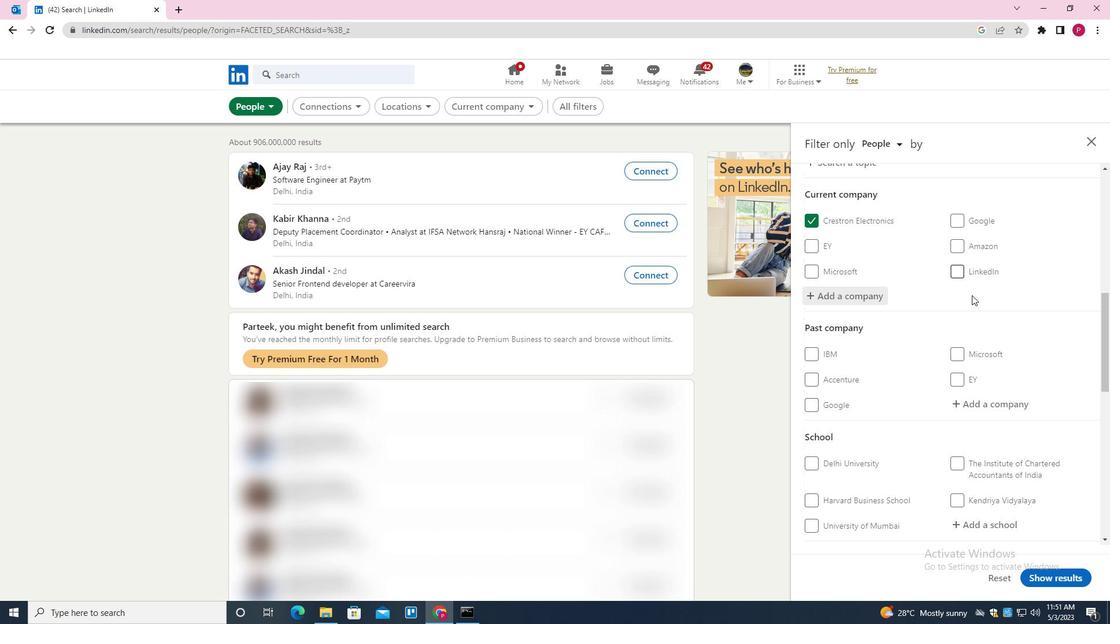 
Action: Mouse scrolled (963, 302) with delta (0, 0)
Screenshot: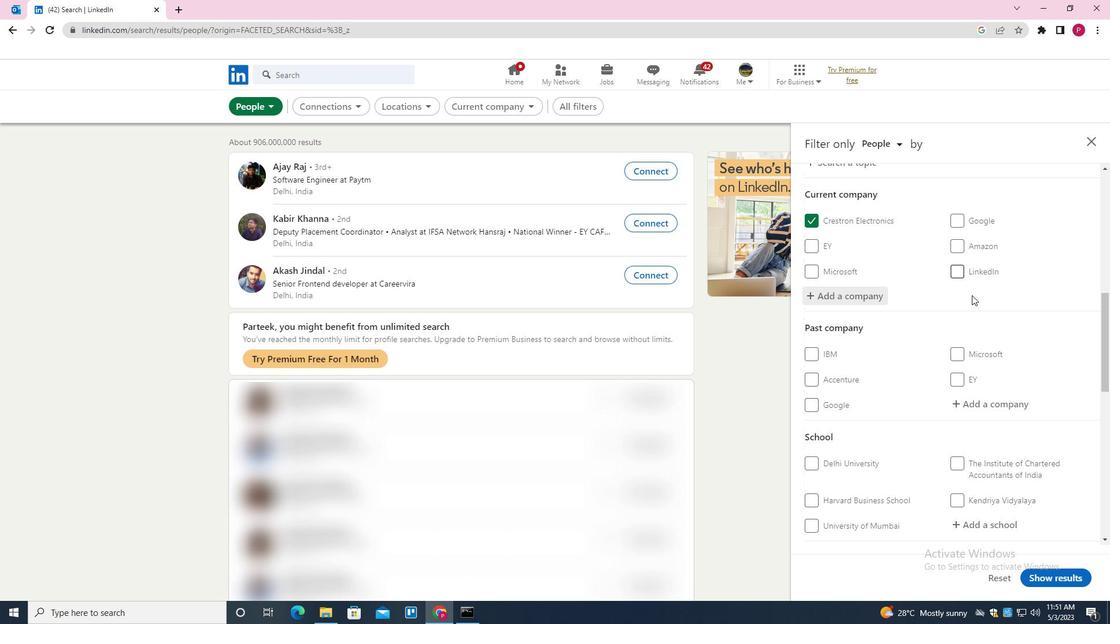 
Action: Mouse scrolled (963, 302) with delta (0, 0)
Screenshot: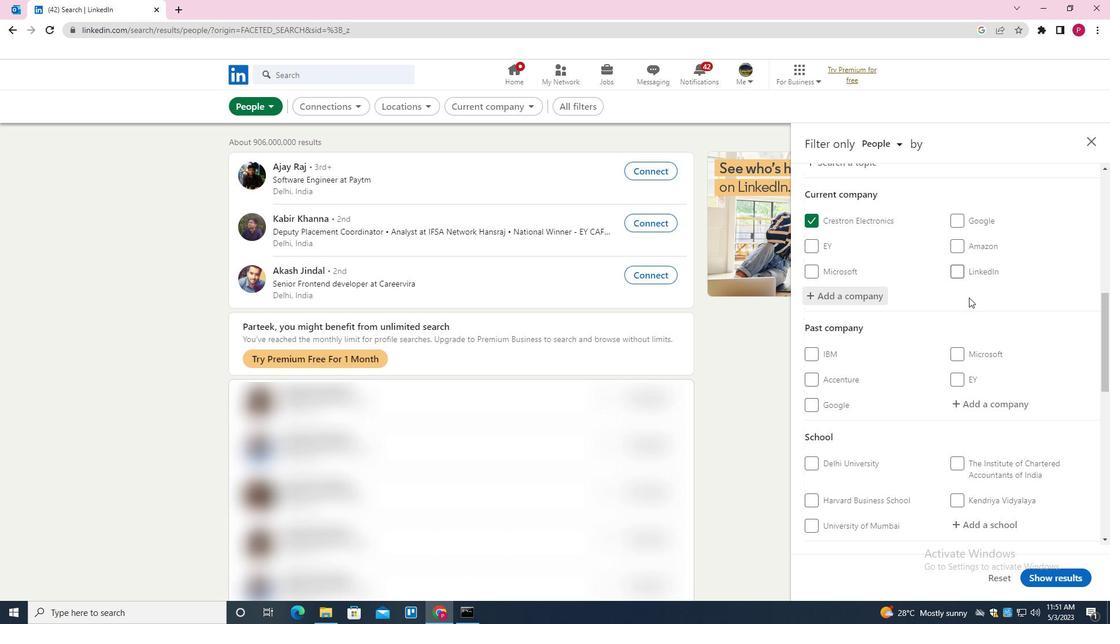 
Action: Mouse scrolled (963, 302) with delta (0, 0)
Screenshot: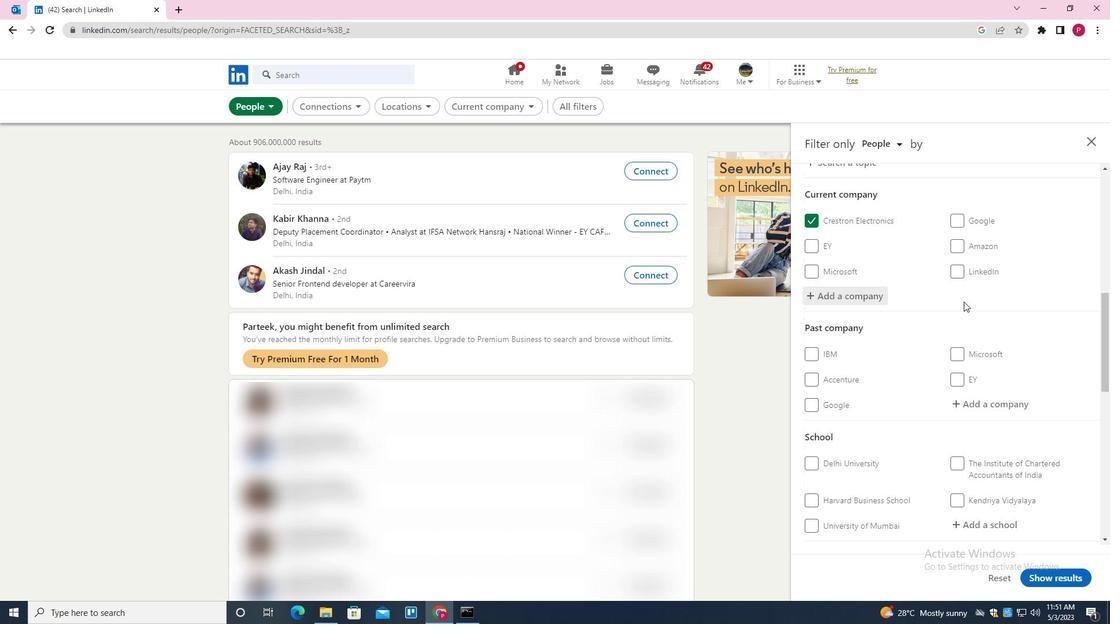 
Action: Mouse moved to (961, 310)
Screenshot: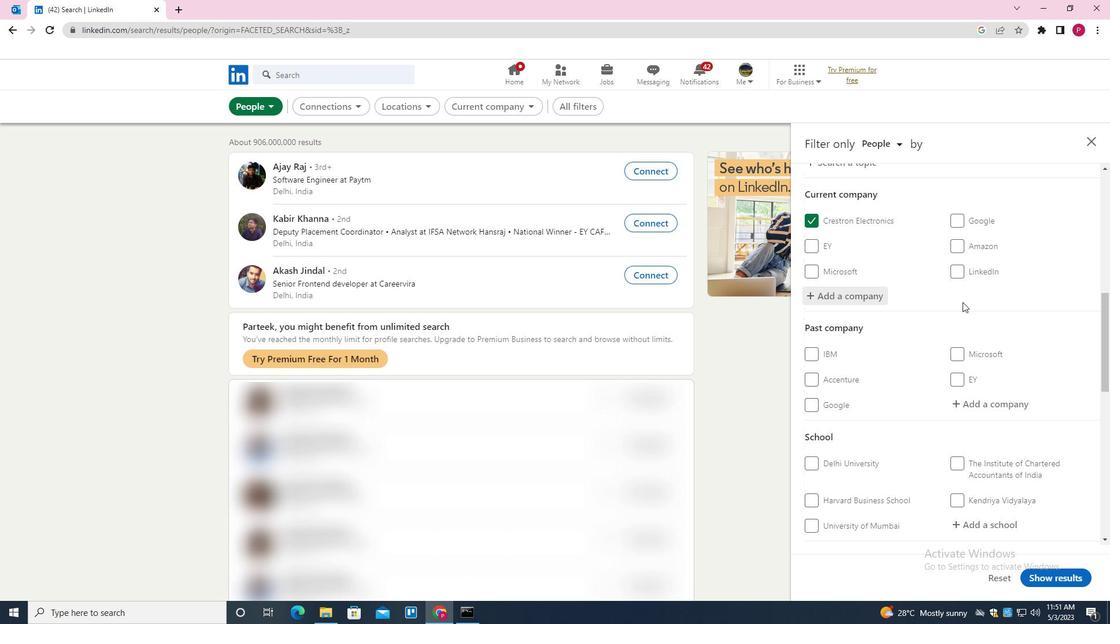 
Action: Mouse scrolled (961, 310) with delta (0, 0)
Screenshot: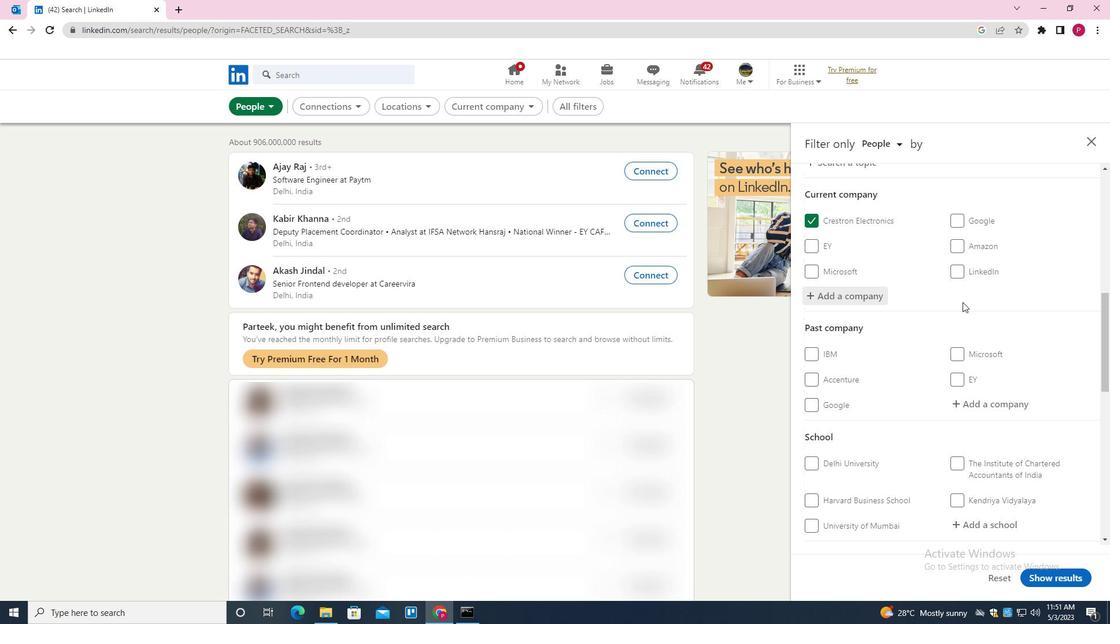 
Action: Mouse moved to (989, 285)
Screenshot: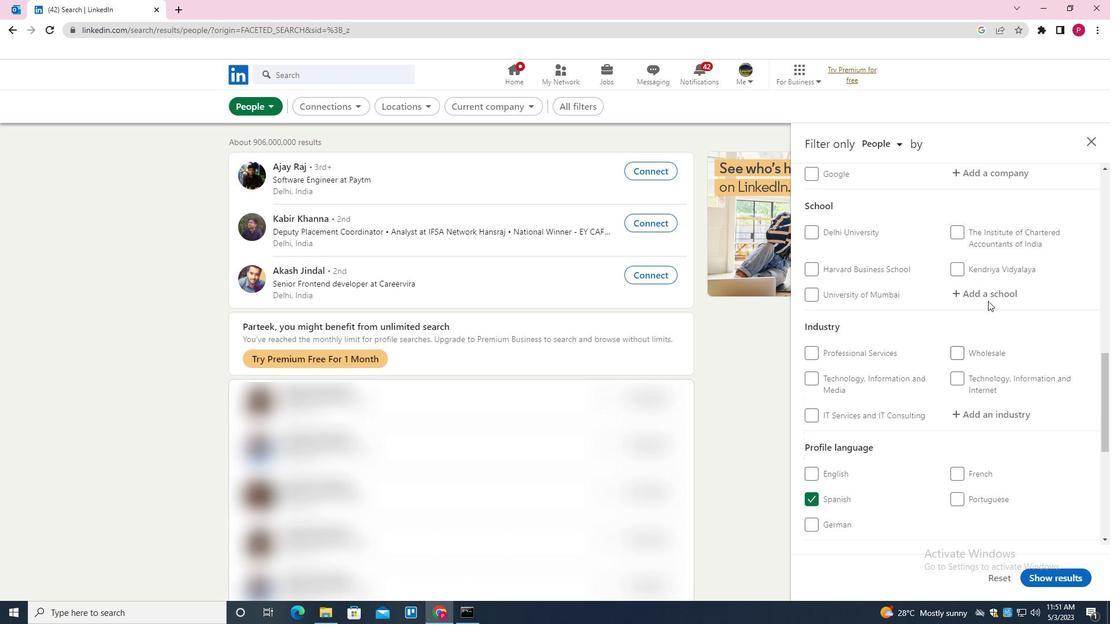 
Action: Mouse pressed left at (989, 285)
Screenshot: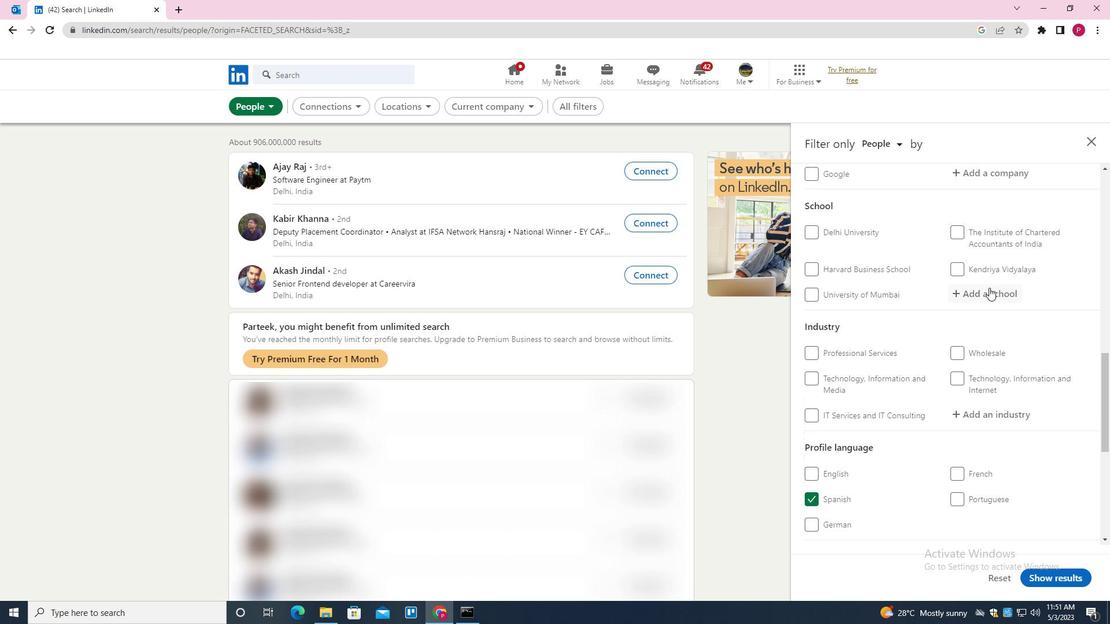 
Action: Key pressed <Key.shift><Key.shift><Key.shift><Key.shift><Key.shift><Key.shift><Key.shift><Key.shift><Key.shift><Key.shift>AMRITA<Key.space><Key.shift><Key.shift><Key.shift><Key.shift><Key.shift><Key.shift><Key.shift><Key.shift><Key.shift><Key.shift>VISHWA<Key.space><Key.down><Key.enter>
Screenshot: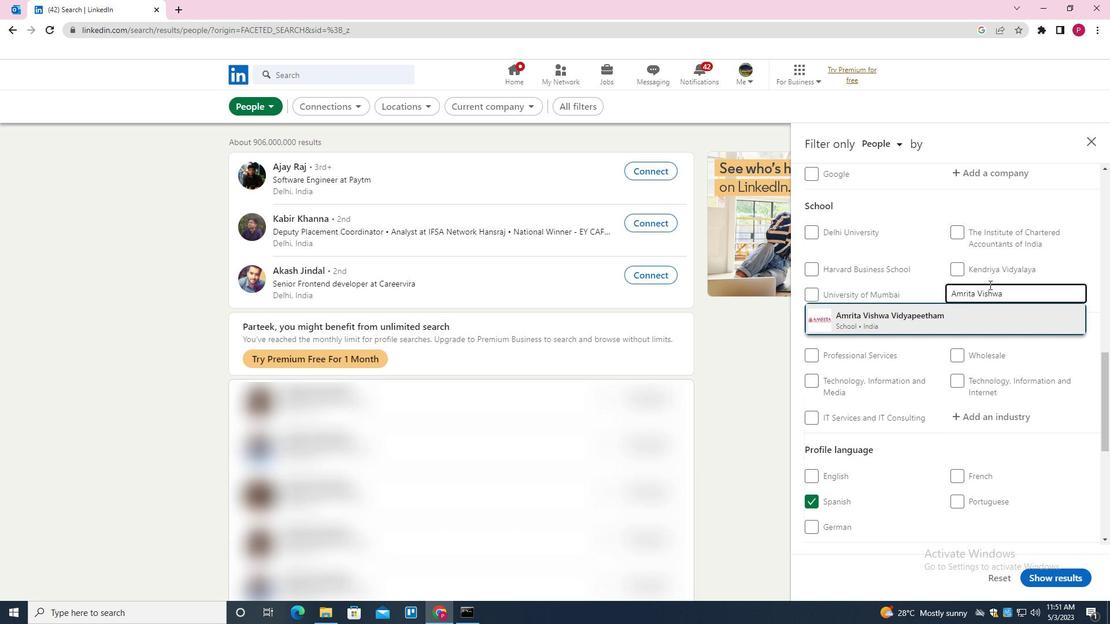 
Action: Mouse moved to (953, 310)
Screenshot: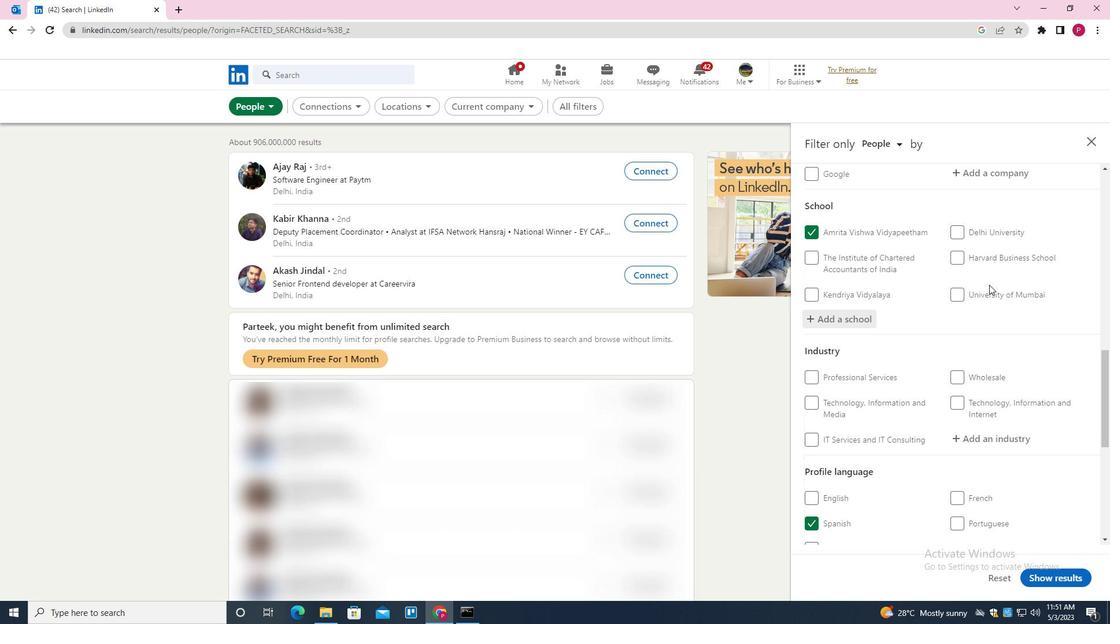 
Action: Mouse scrolled (953, 310) with delta (0, 0)
Screenshot: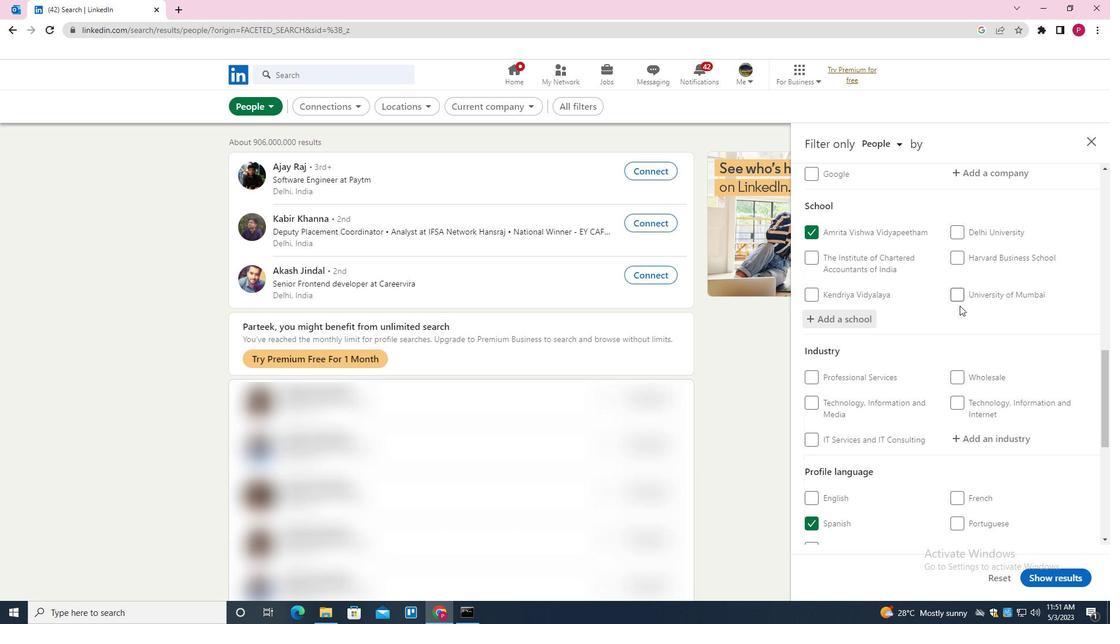 
Action: Mouse scrolled (953, 310) with delta (0, 0)
Screenshot: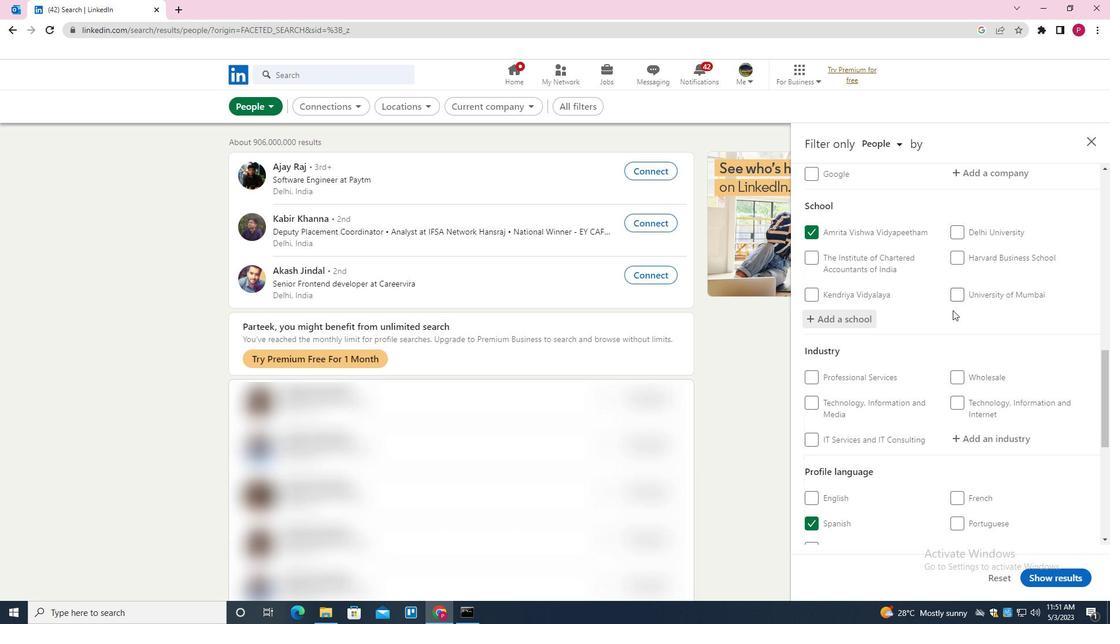 
Action: Mouse scrolled (953, 310) with delta (0, 0)
Screenshot: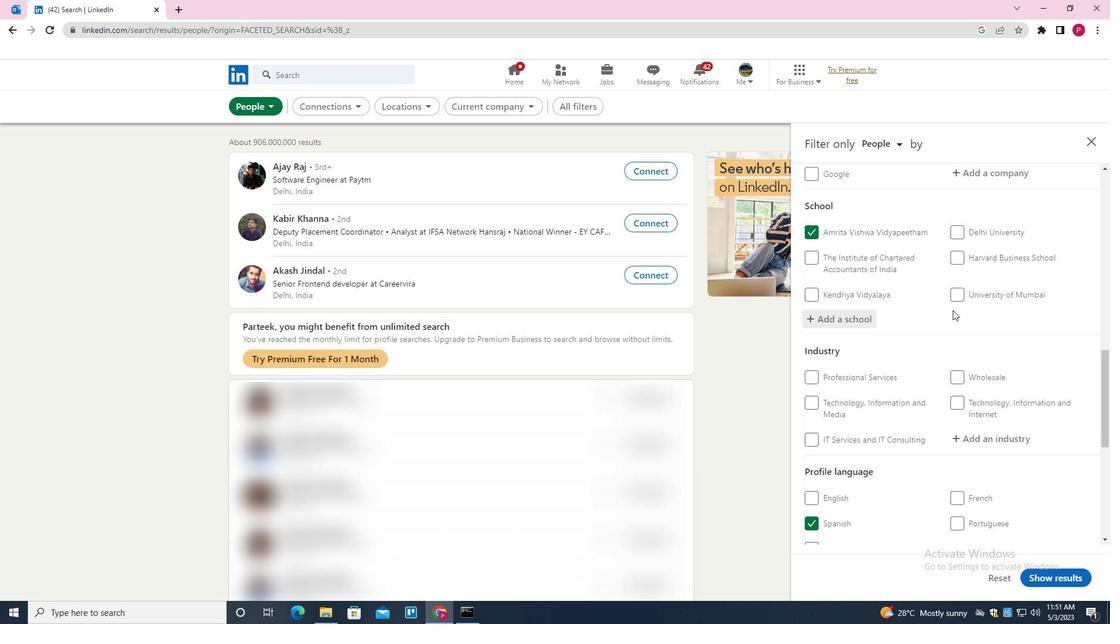 
Action: Mouse moved to (991, 262)
Screenshot: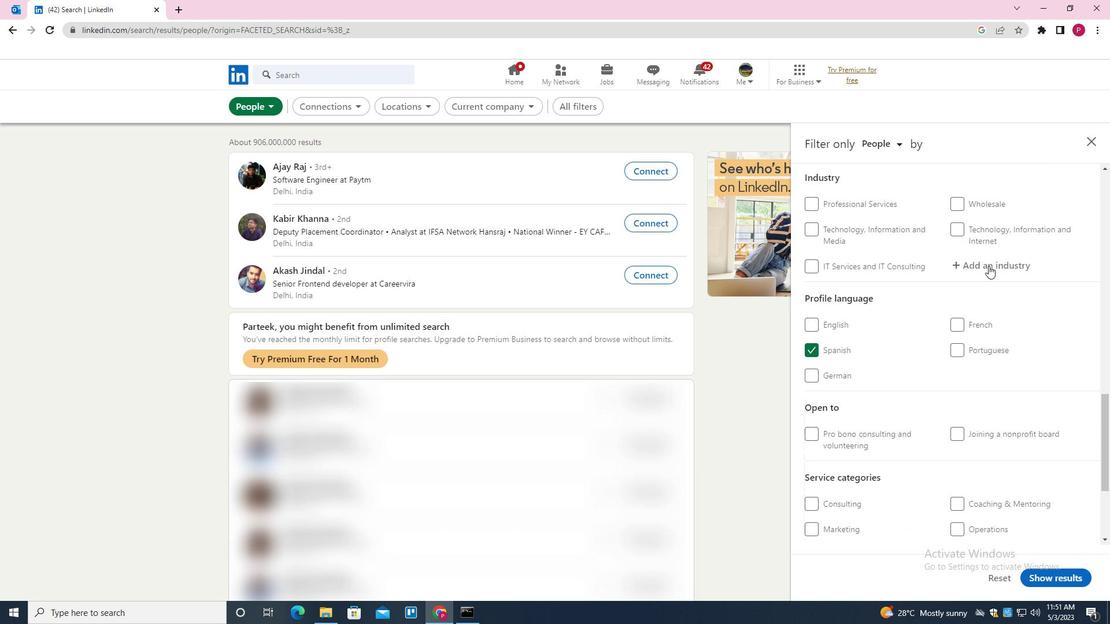 
Action: Mouse pressed left at (991, 262)
Screenshot: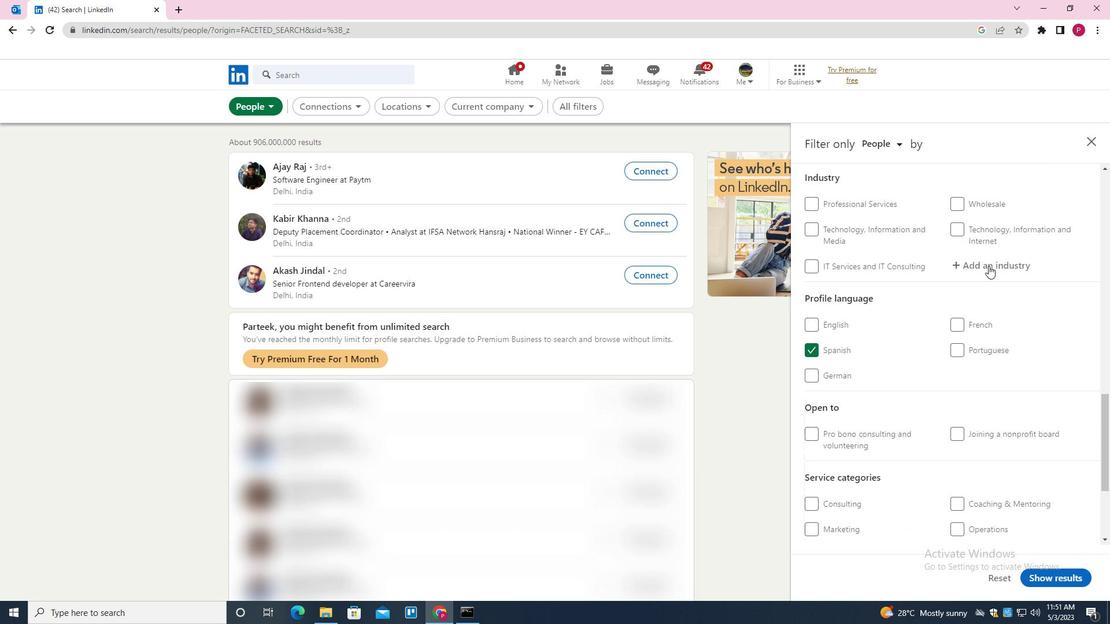 
Action: Key pressed <Key.shift><Key.shift><Key.shift><Key.shift><Key.shift><Key.shift><Key.shift><Key.shift><Key.shift>EDUCATION<Key.space><Key.shift>ADN<Key.backspace>MINISTRATION<Key.space><Key.shift>PROGRAMS<Key.down><Key.enter>
Screenshot: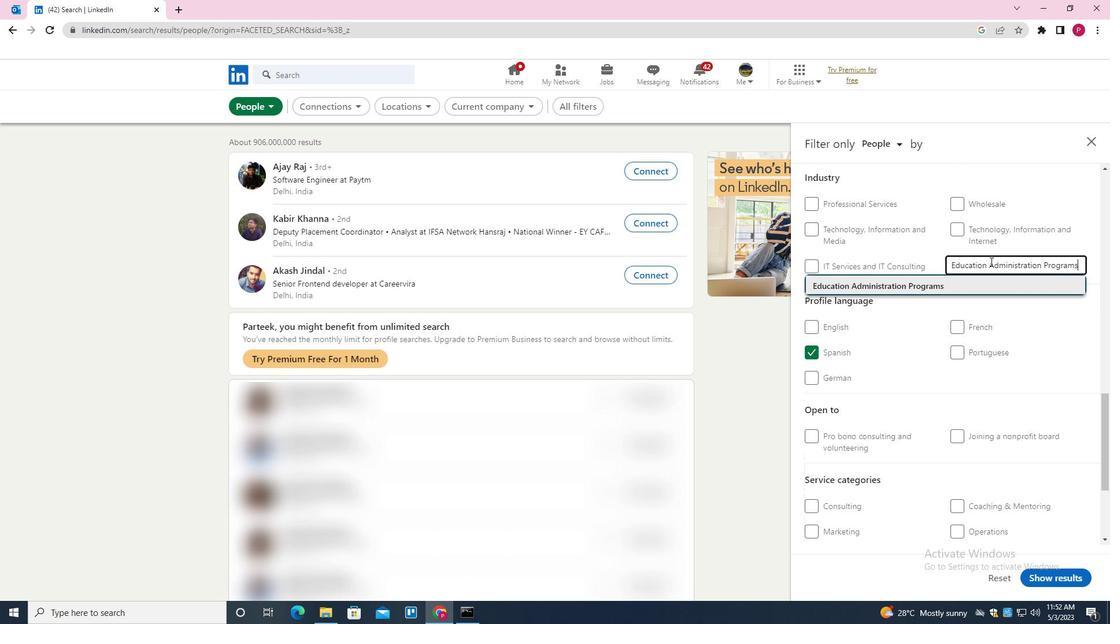 
Action: Mouse moved to (994, 321)
Screenshot: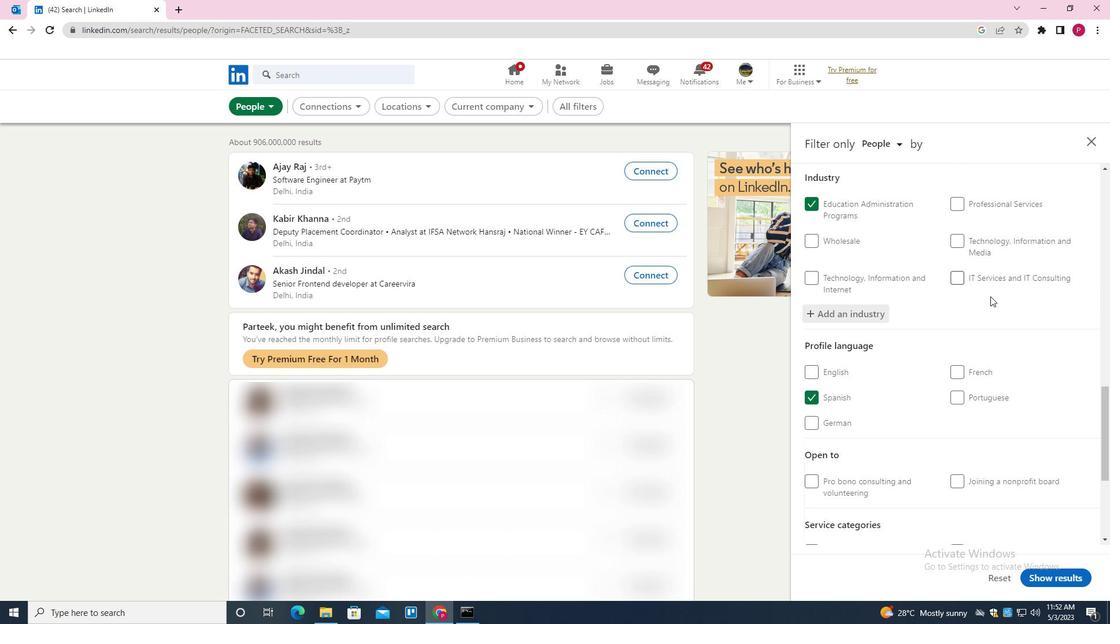 
Action: Mouse scrolled (994, 320) with delta (0, 0)
Screenshot: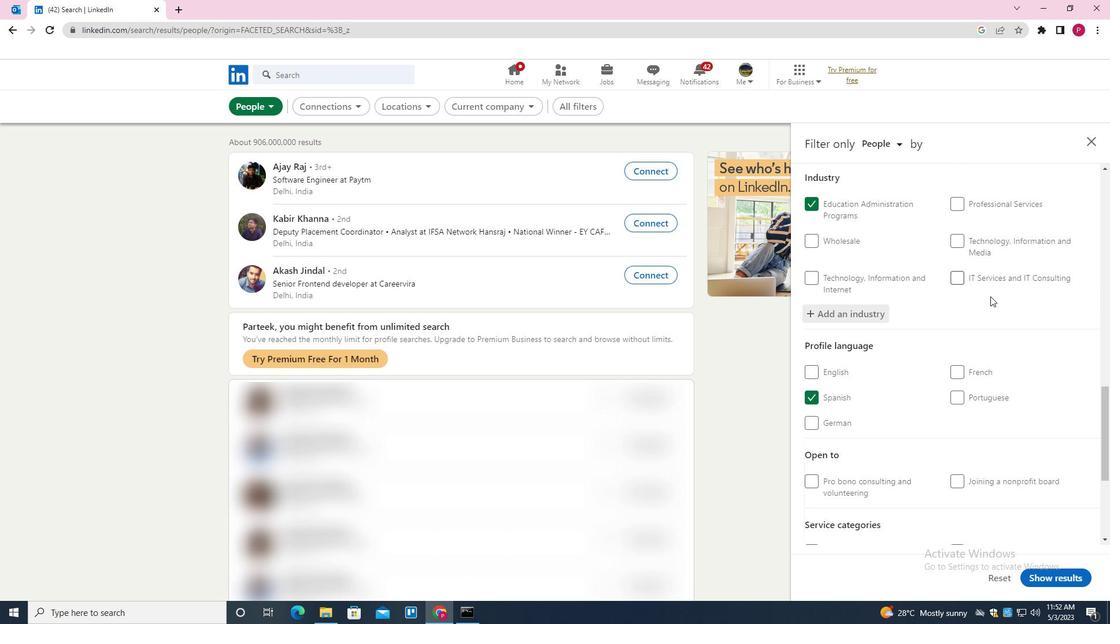 
Action: Mouse moved to (994, 321)
Screenshot: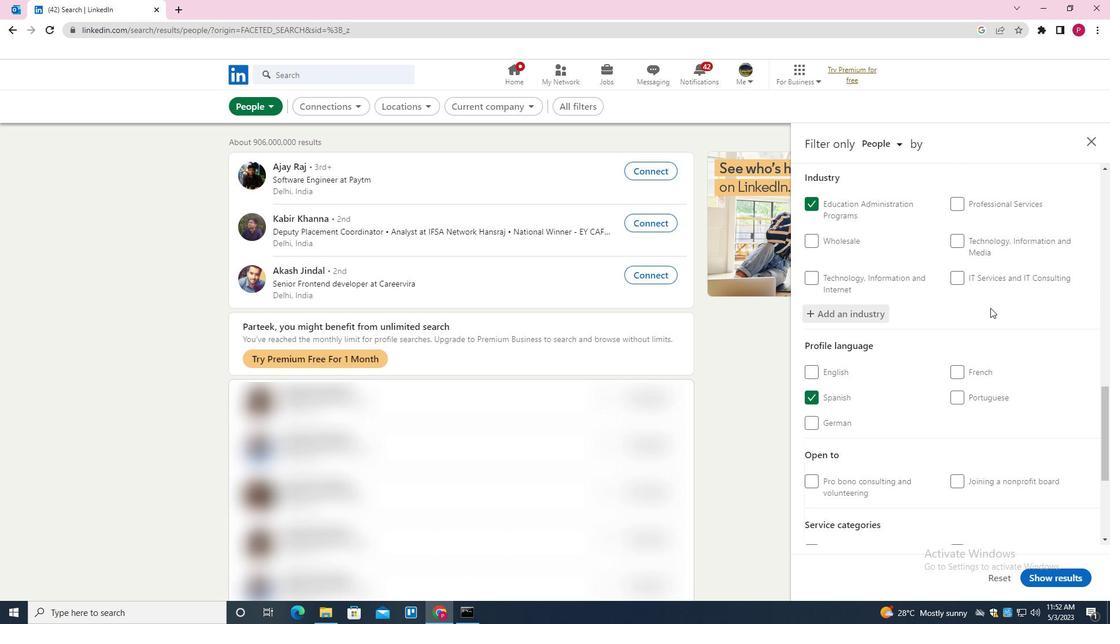 
Action: Mouse scrolled (994, 320) with delta (0, 0)
Screenshot: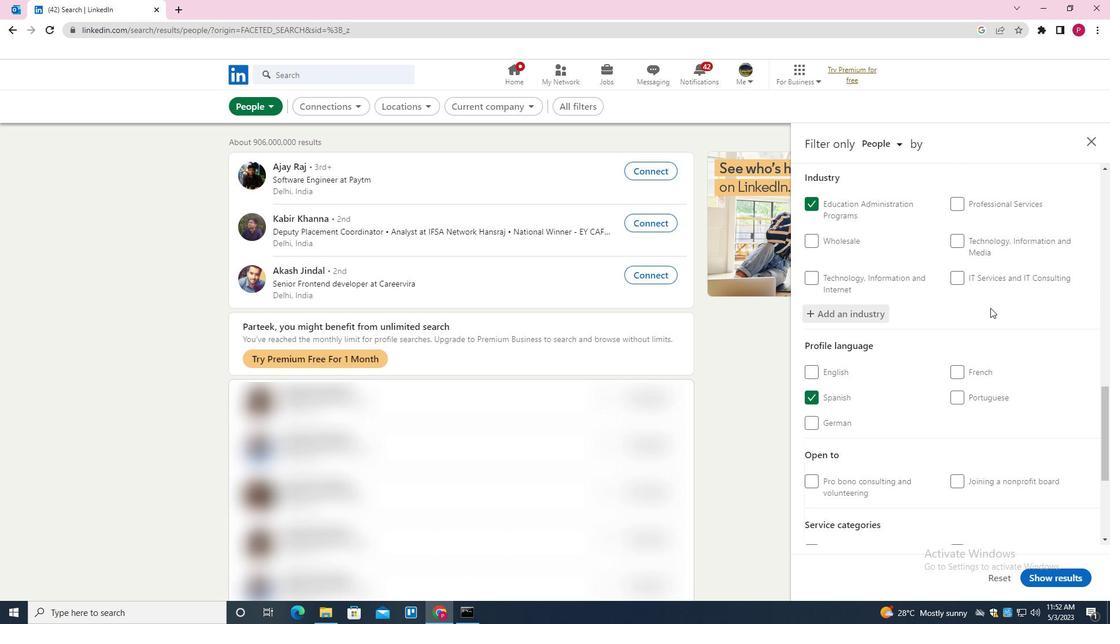 
Action: Mouse moved to (994, 323)
Screenshot: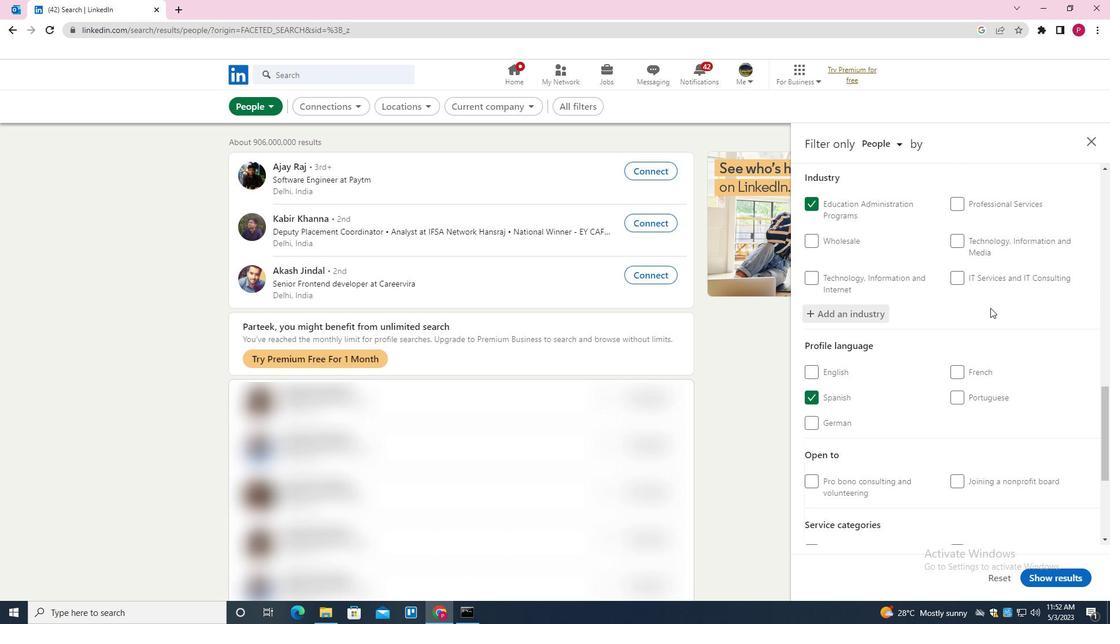 
Action: Mouse scrolled (994, 322) with delta (0, 0)
Screenshot: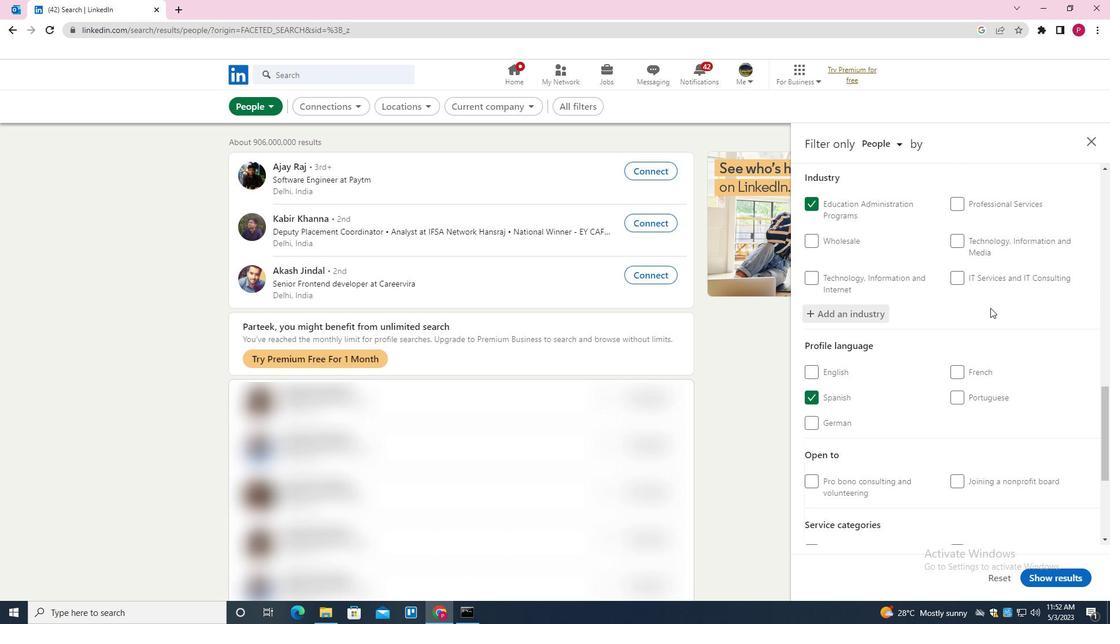 
Action: Mouse moved to (994, 353)
Screenshot: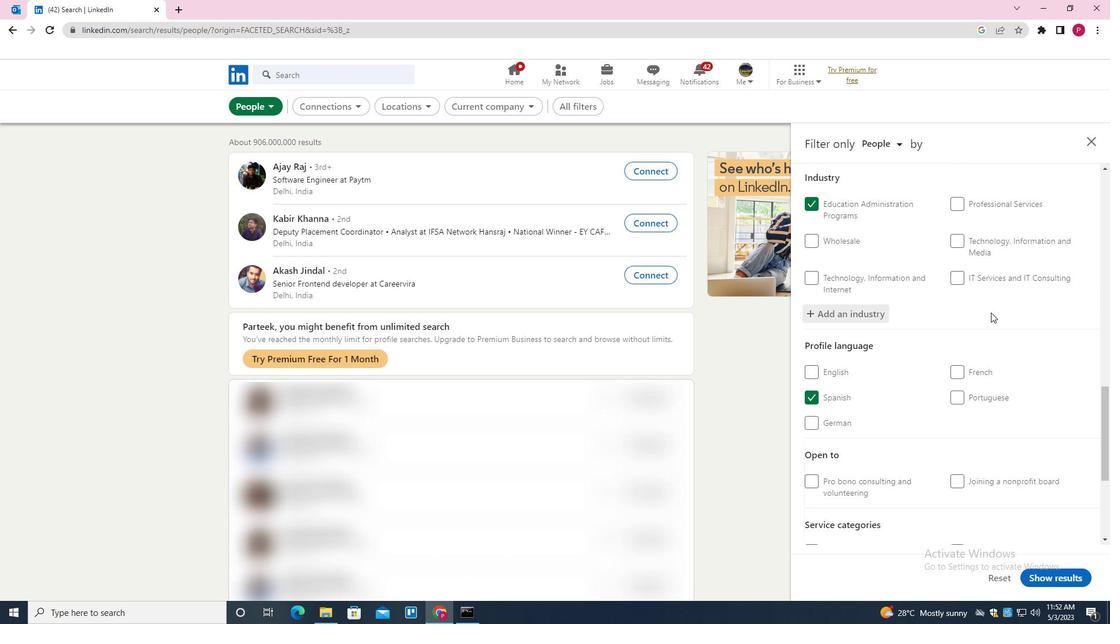 
Action: Mouse scrolled (994, 352) with delta (0, 0)
Screenshot: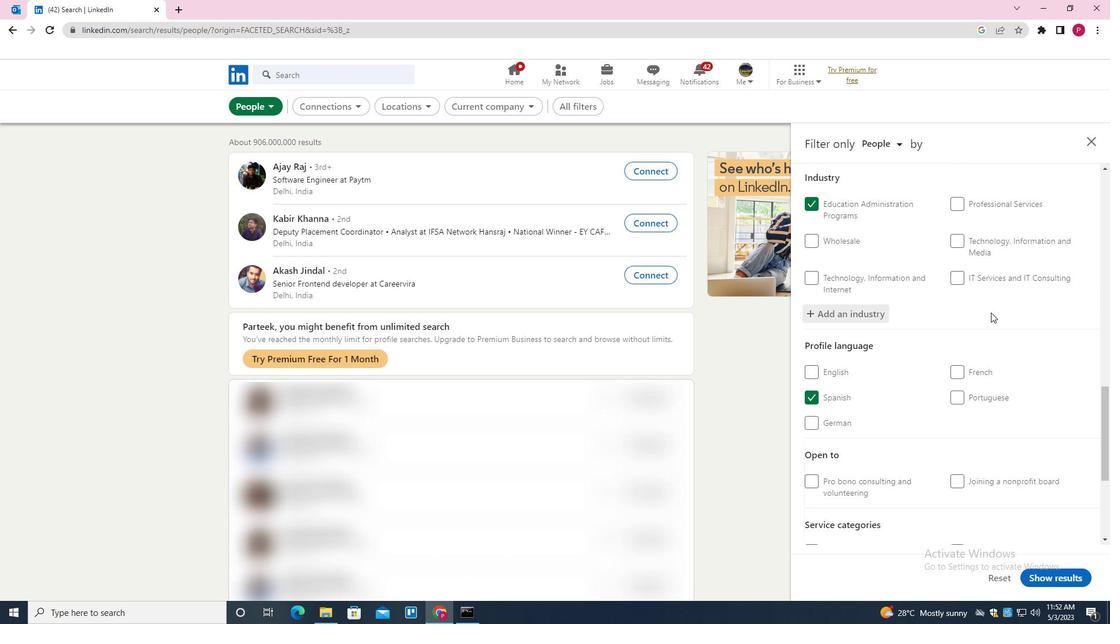 
Action: Mouse moved to (994, 385)
Screenshot: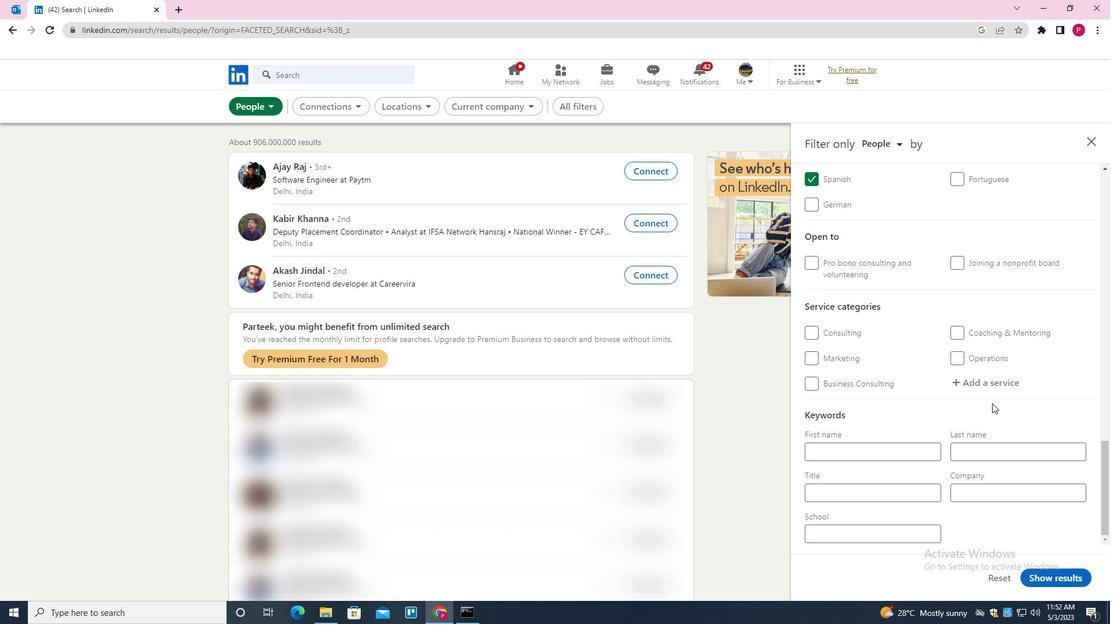 
Action: Mouse pressed left at (994, 385)
Screenshot: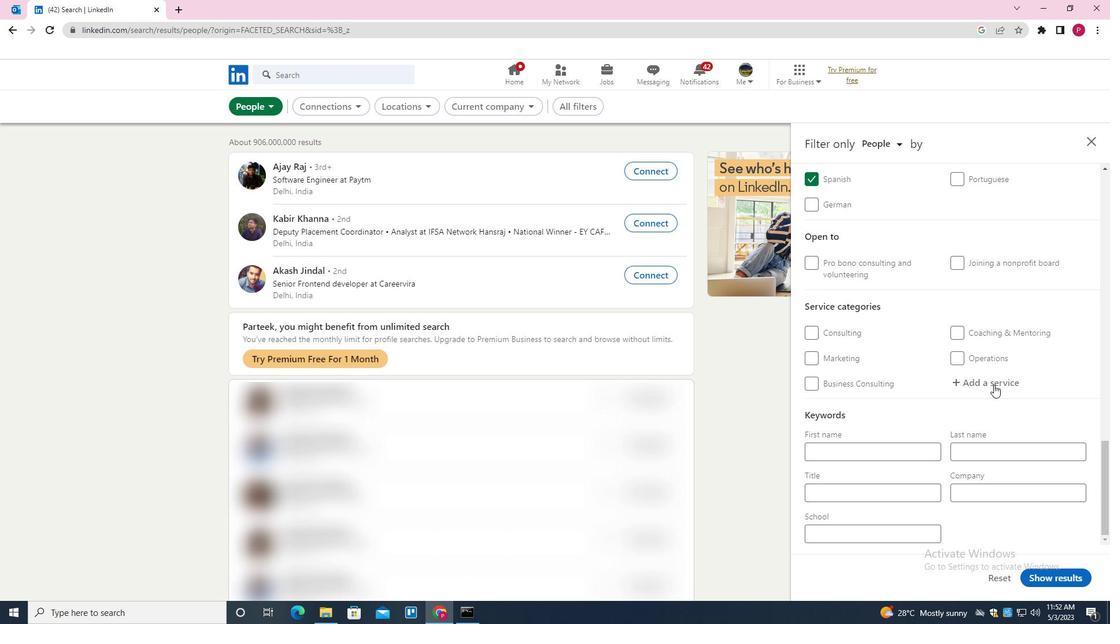 
Action: Key pressed <Key.shift><Key.shift><Key.shift><Key.shift><Key.shift><Key.shift>SOFTWARE<Key.space><Key.shift>TESTING<Key.down><Key.enter>
Screenshot: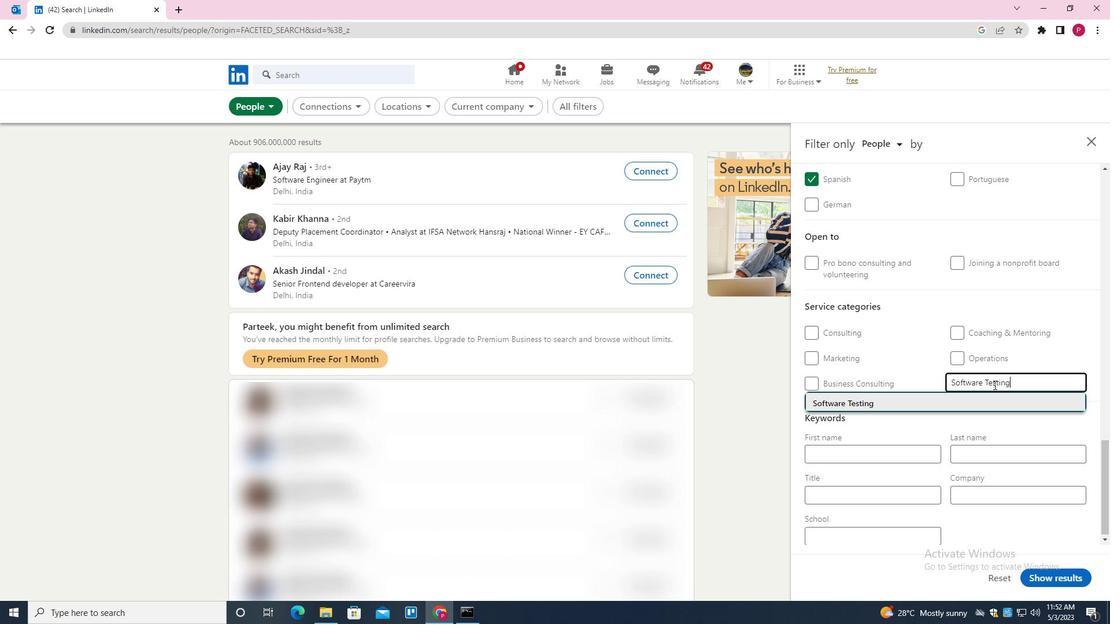 
Action: Mouse moved to (993, 391)
Screenshot: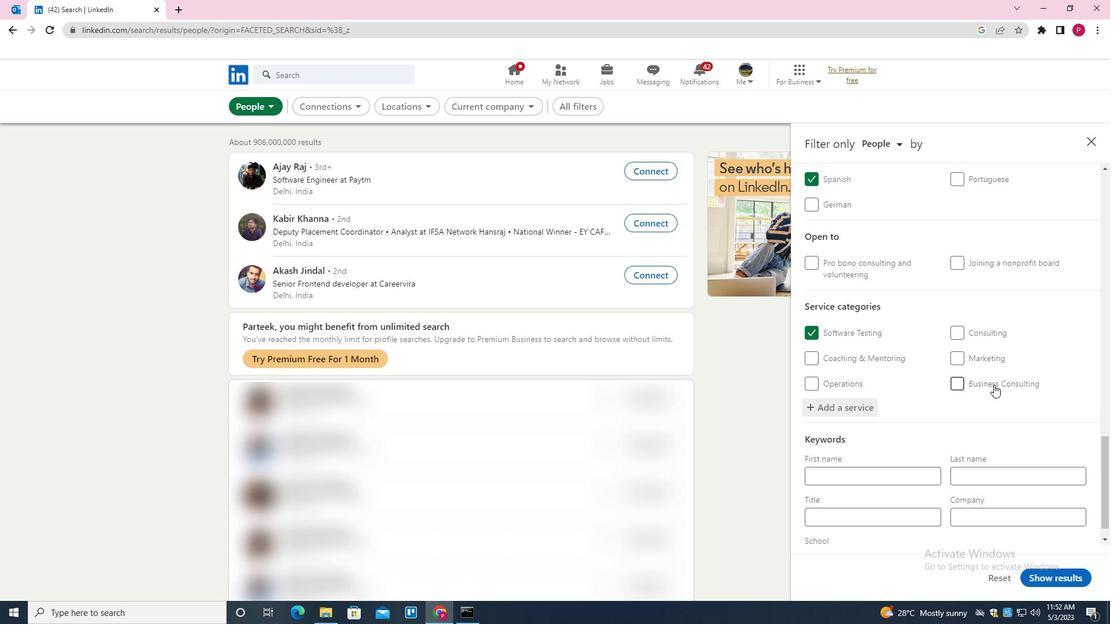 
Action: Mouse scrolled (993, 391) with delta (0, 0)
Screenshot: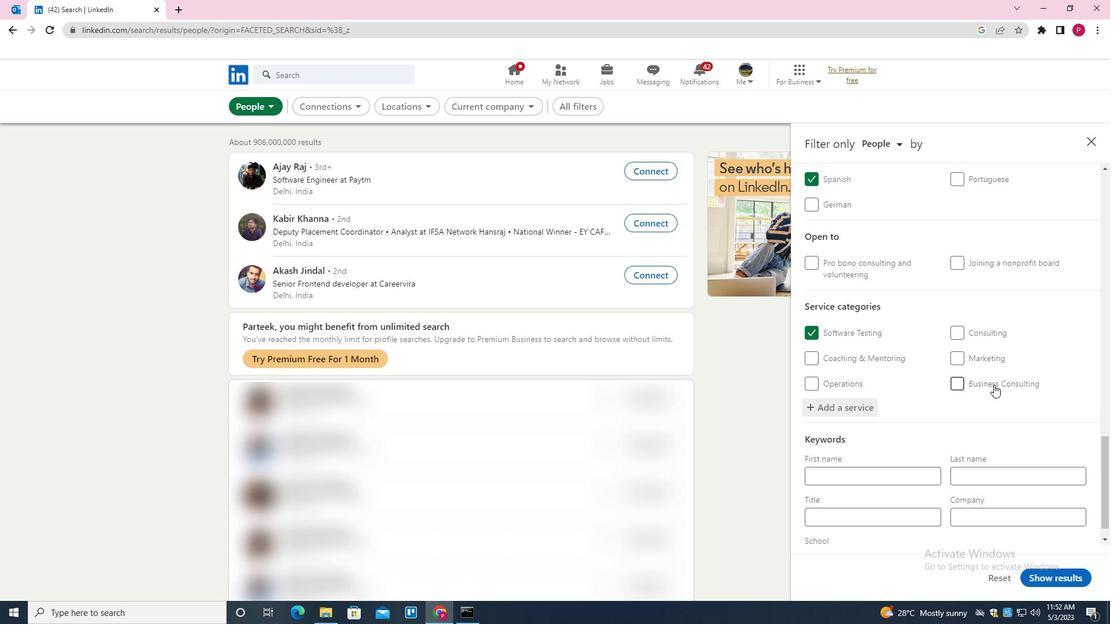 
Action: Mouse moved to (987, 402)
Screenshot: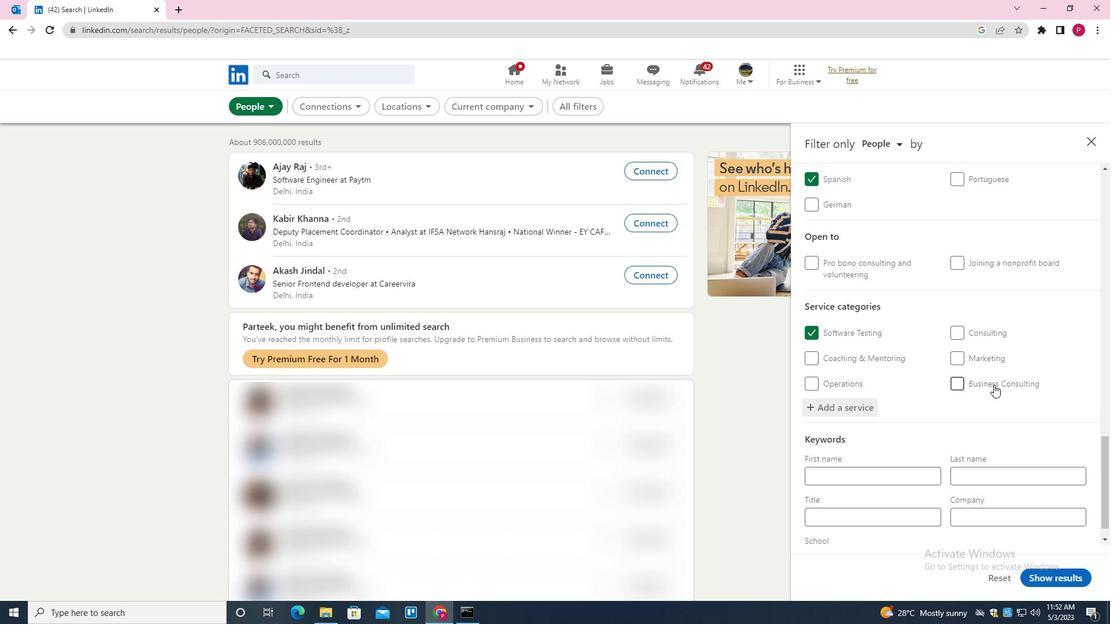 
Action: Mouse scrolled (987, 401) with delta (0, 0)
Screenshot: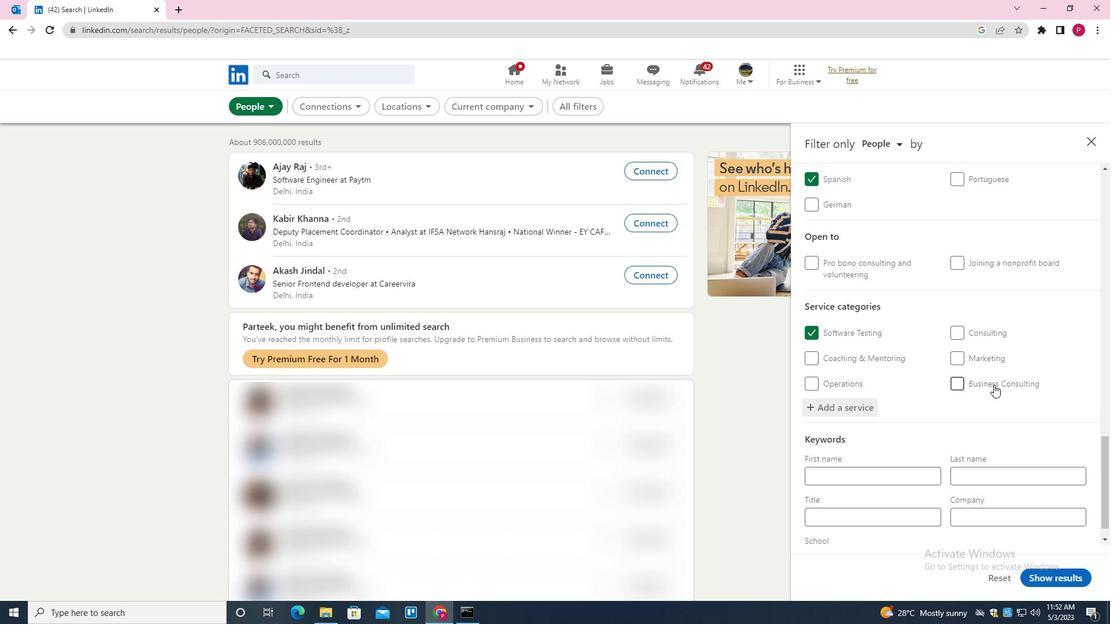 
Action: Mouse moved to (981, 409)
Screenshot: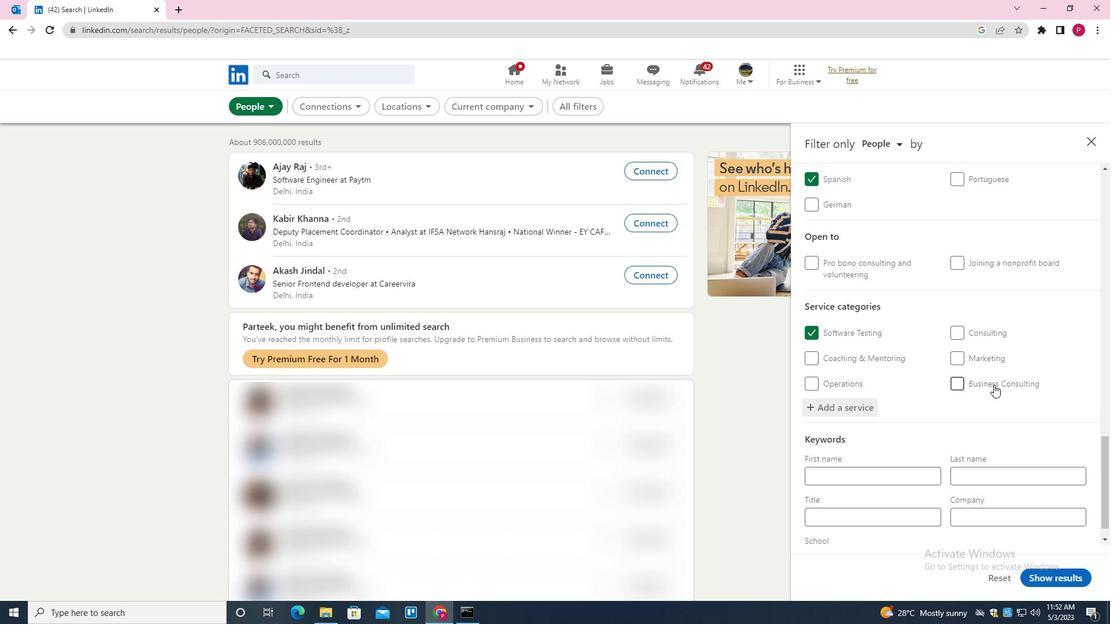 
Action: Mouse scrolled (981, 408) with delta (0, 0)
Screenshot: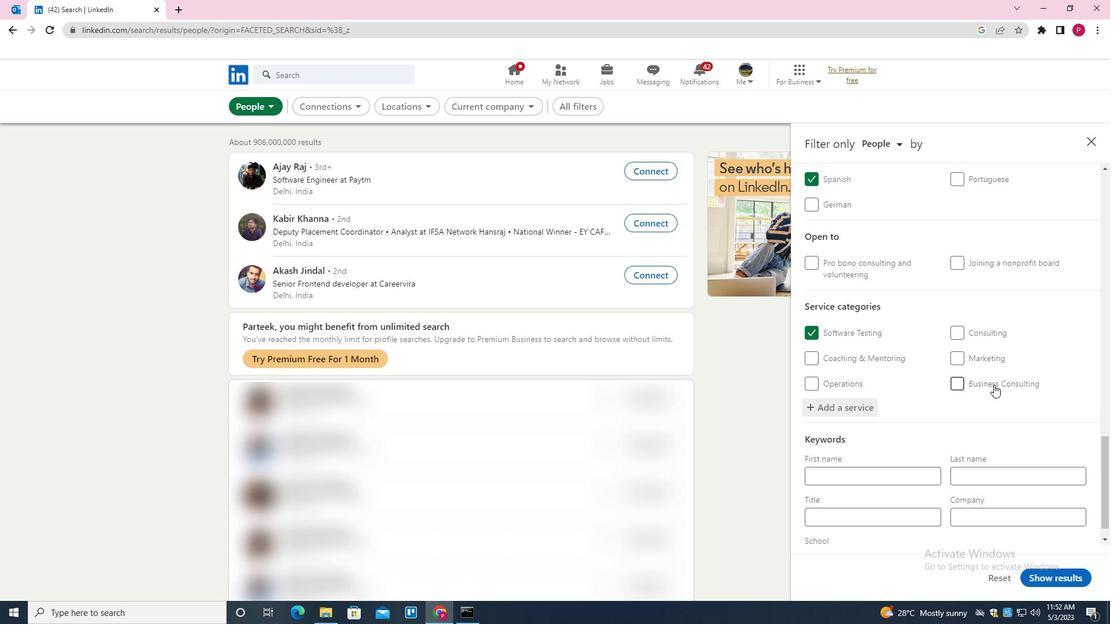 
Action: Mouse moved to (972, 419)
Screenshot: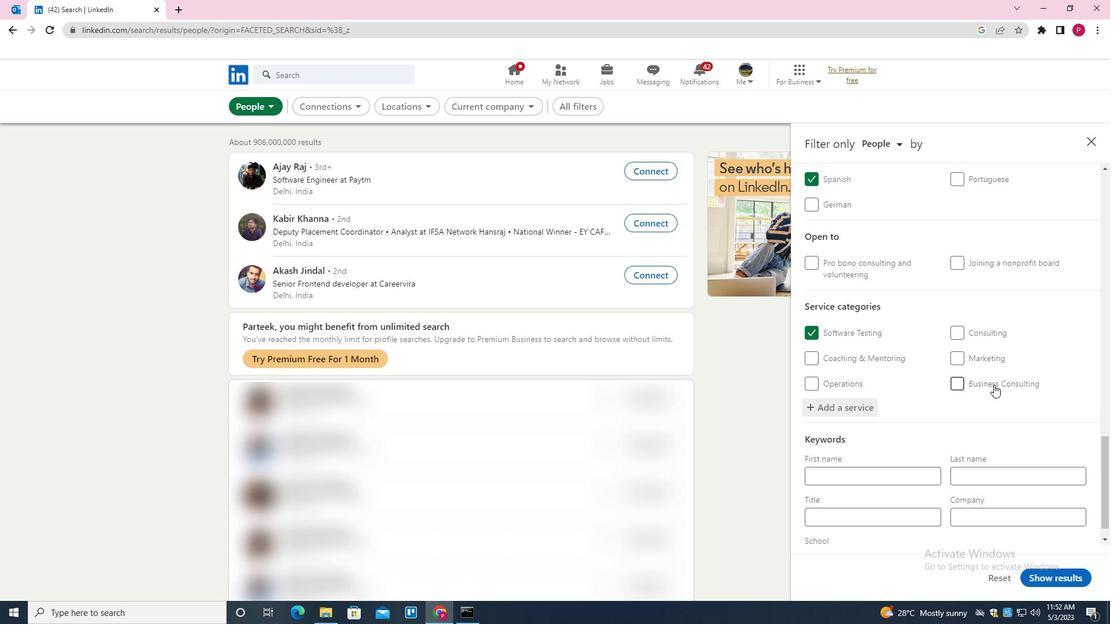 
Action: Mouse scrolled (972, 418) with delta (0, 0)
Screenshot: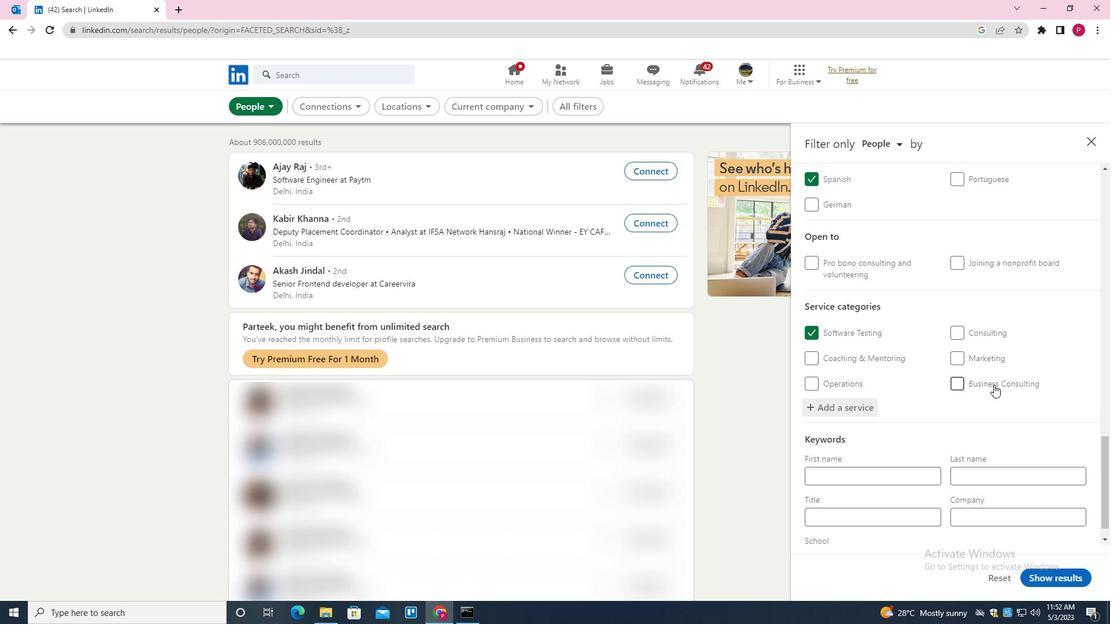 
Action: Mouse moved to (885, 513)
Screenshot: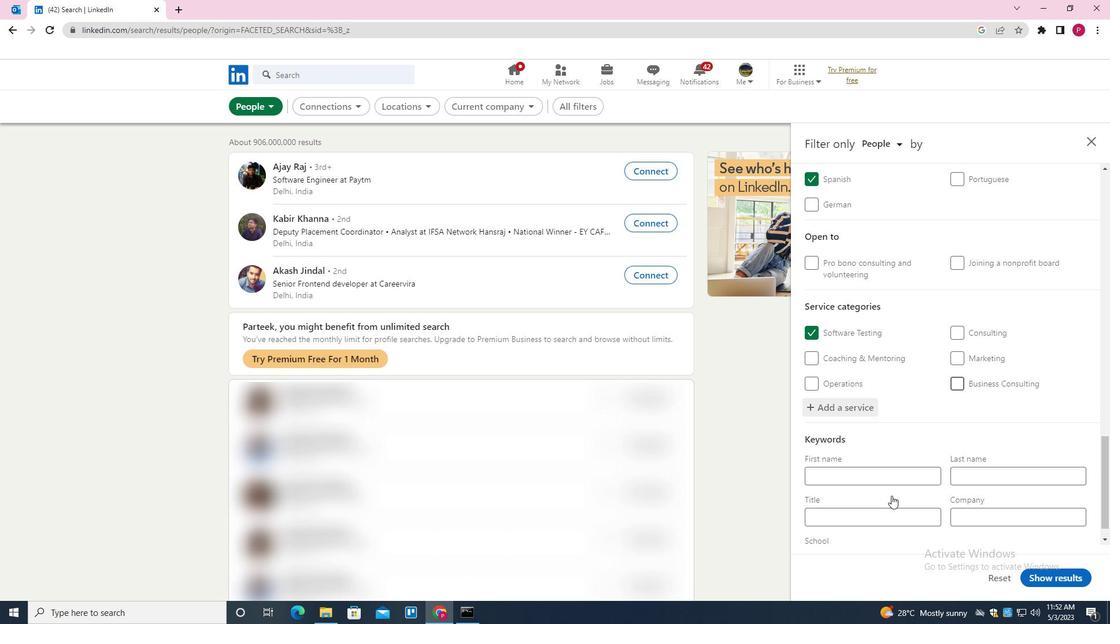 
Action: Mouse pressed left at (885, 513)
Screenshot: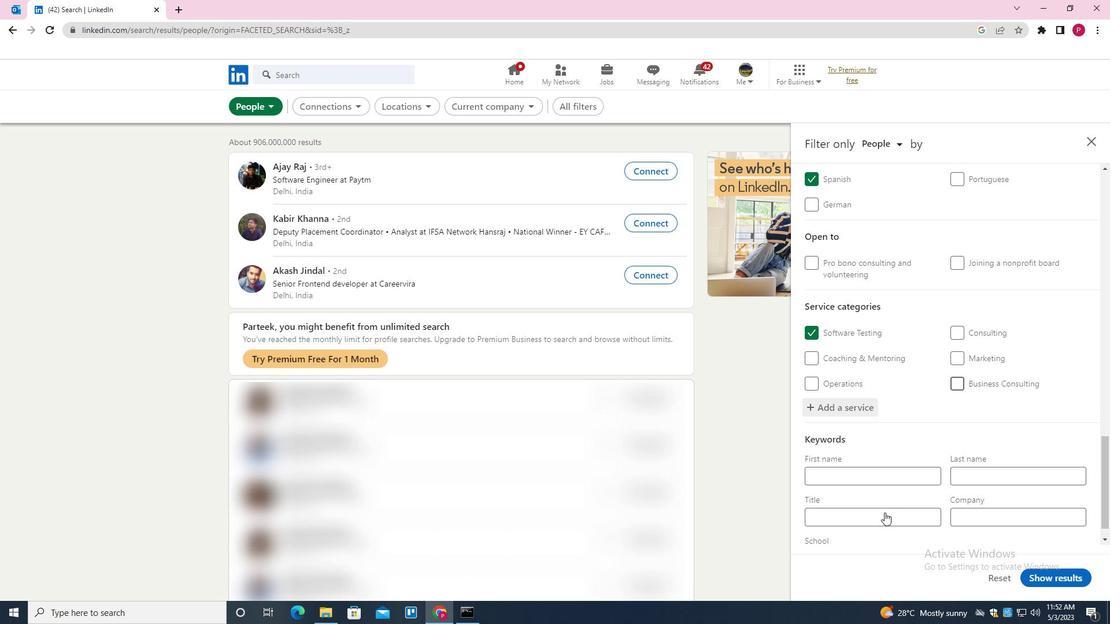 
Action: Mouse moved to (922, 487)
Screenshot: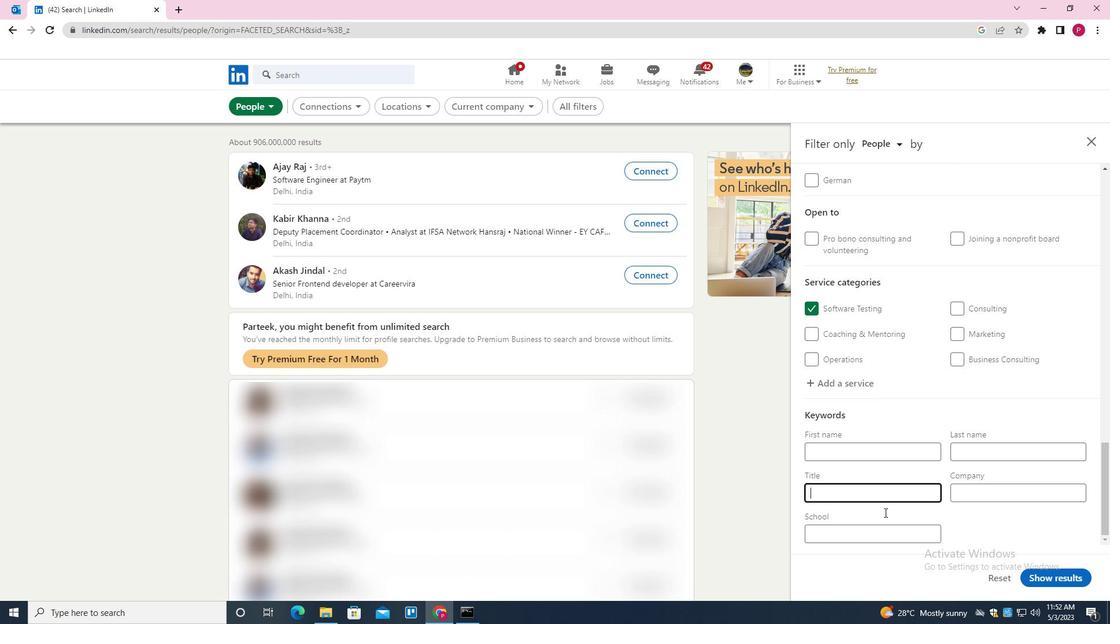 
Action: Key pressed <Key.shift><Key.shift><Key.shift><Key.shift><Key.shift><Key.shift><Key.shift><Key.shift><Key.shift><Key.shift><Key.shift><Key.shift><Key.shift><Key.shift><Key.shift><Key.shift><Key.shift><Key.shift><Key.shift><Key.shift><Key.shift><Key.shift><Key.shift><Key.shift><Key.shift><Key.shift><Key.shift><Key.shift><Key.shift><Key.shift><Key.shift><Key.shift><Key.shift><Key.shift><Key.shift><Key.shift><Key.shift><Key.shift><Key.shift><Key.shift>CUSTOMER<Key.space><Key.shift>SUPPORT<Key.space><Key.shift><Key.shift><Key.shift><Key.shift>REPRESENTATIVE
Screenshot: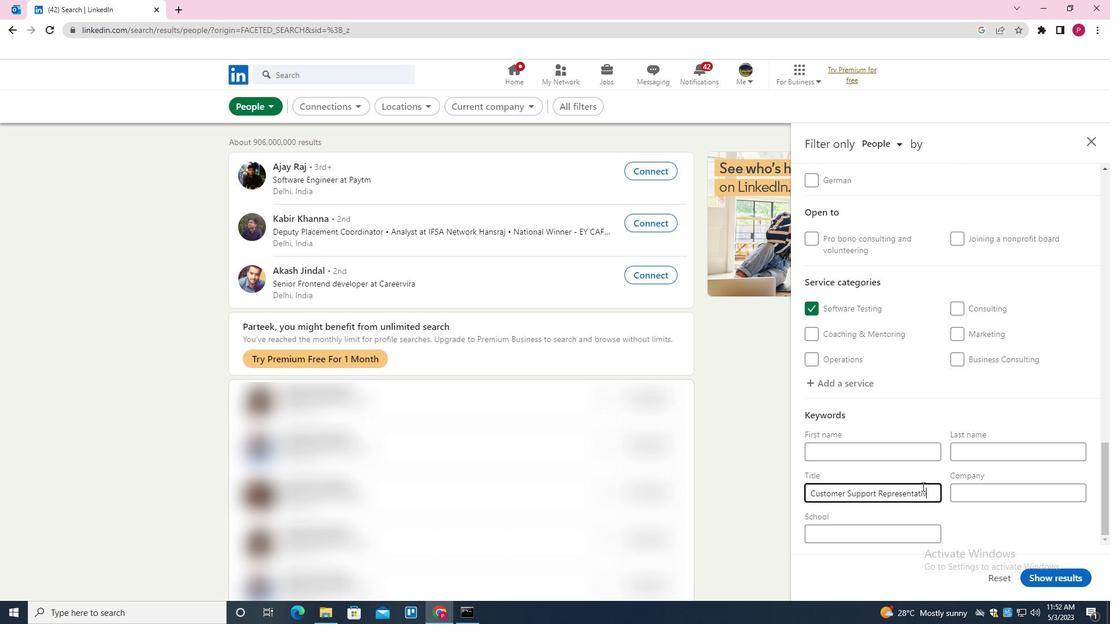 
Action: Mouse moved to (1072, 582)
Screenshot: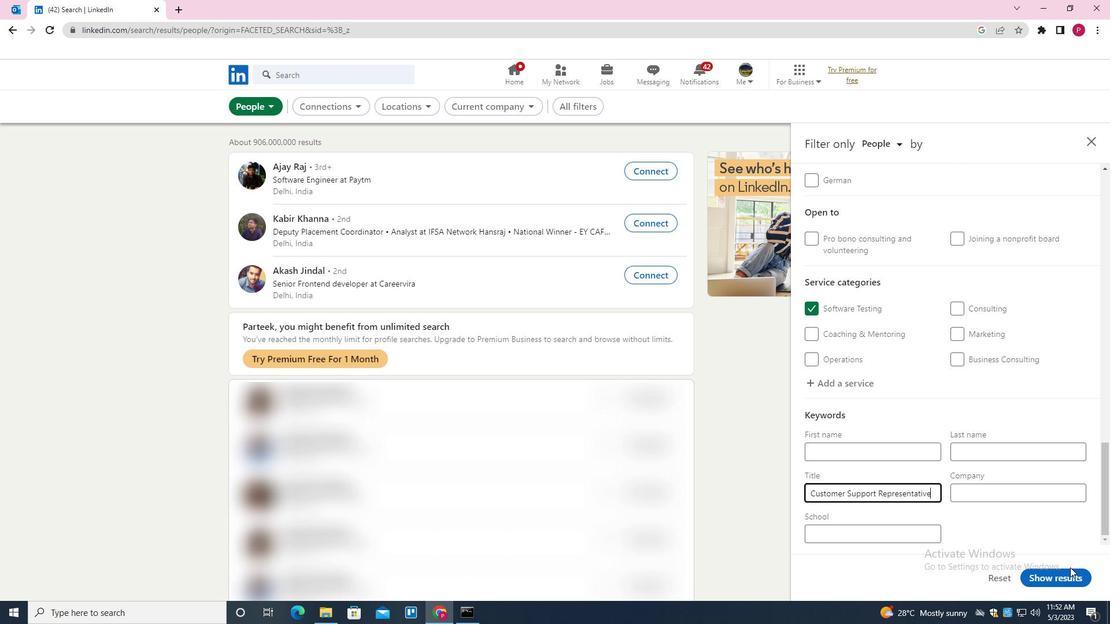 
Action: Mouse pressed left at (1072, 582)
Screenshot: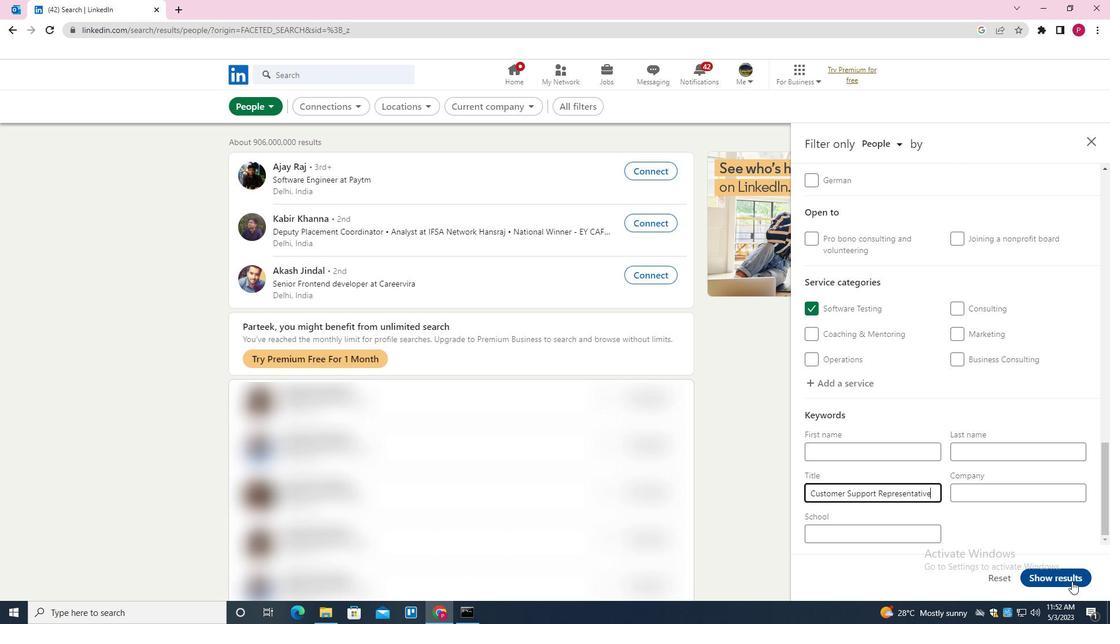 
Action: Mouse moved to (471, 162)
Screenshot: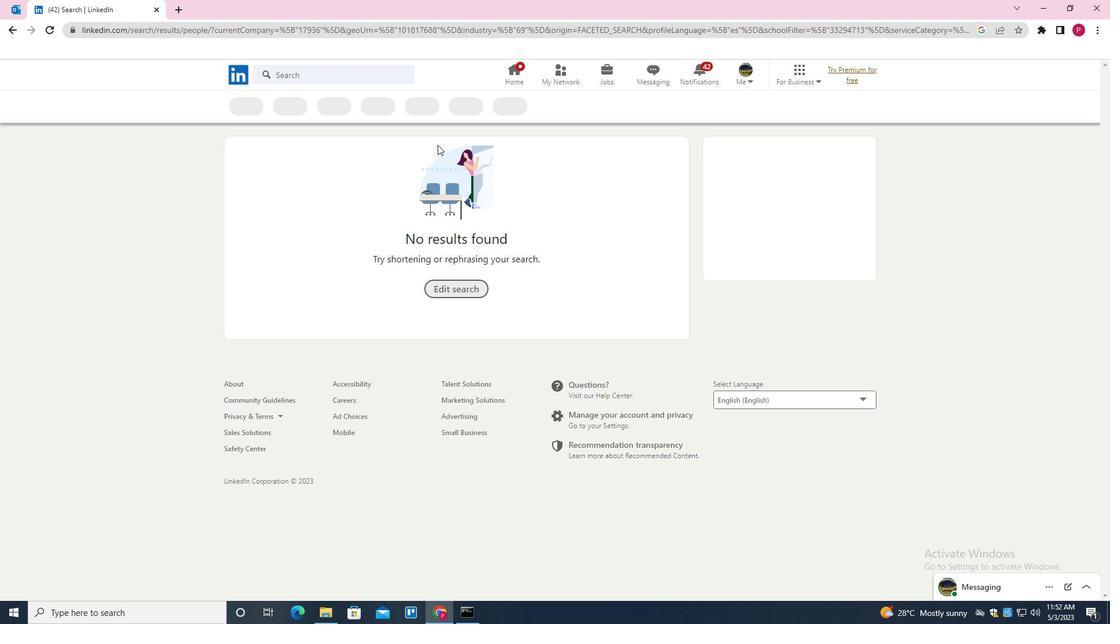 
